 Task: Look for space in Padampur, India from 7th July, 2023 to 14th July, 2023 for 1 adult in price range Rs.6000 to Rs.14000. Place can be shared room with 1  bedroom having 1 bed and 1 bathroom. Property type can be house, flat, guest house, hotel. Amenities needed are: wifi, washing machine. Booking option can be shelf check-in. Required host language is English.
Action: Mouse moved to (425, 79)
Screenshot: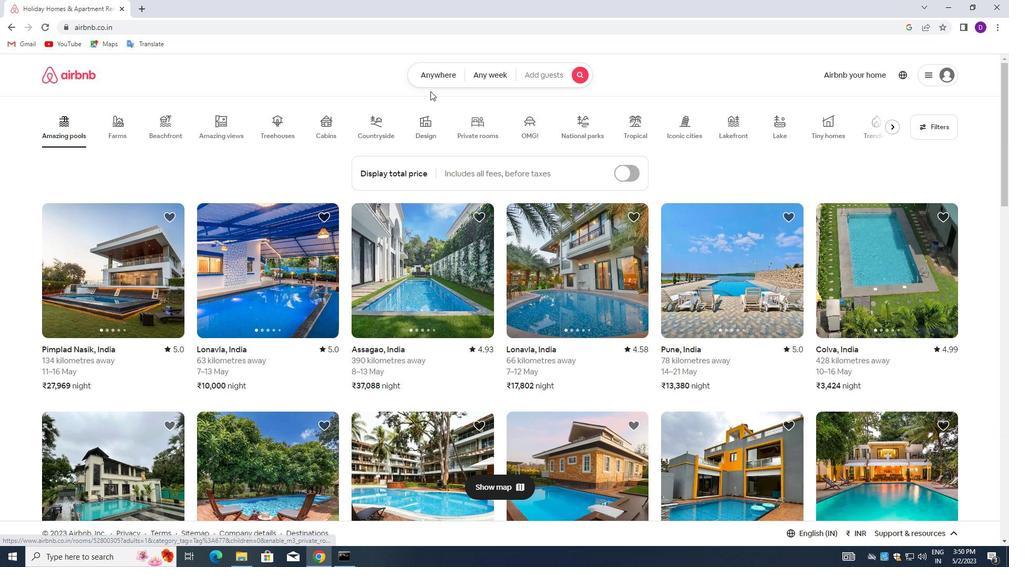 
Action: Mouse pressed left at (425, 79)
Screenshot: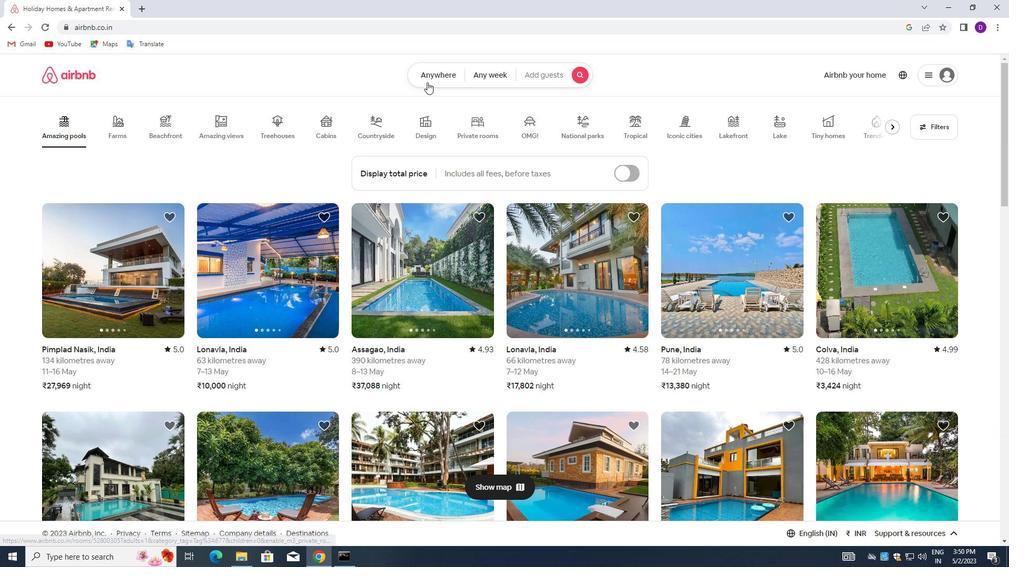 
Action: Mouse moved to (324, 118)
Screenshot: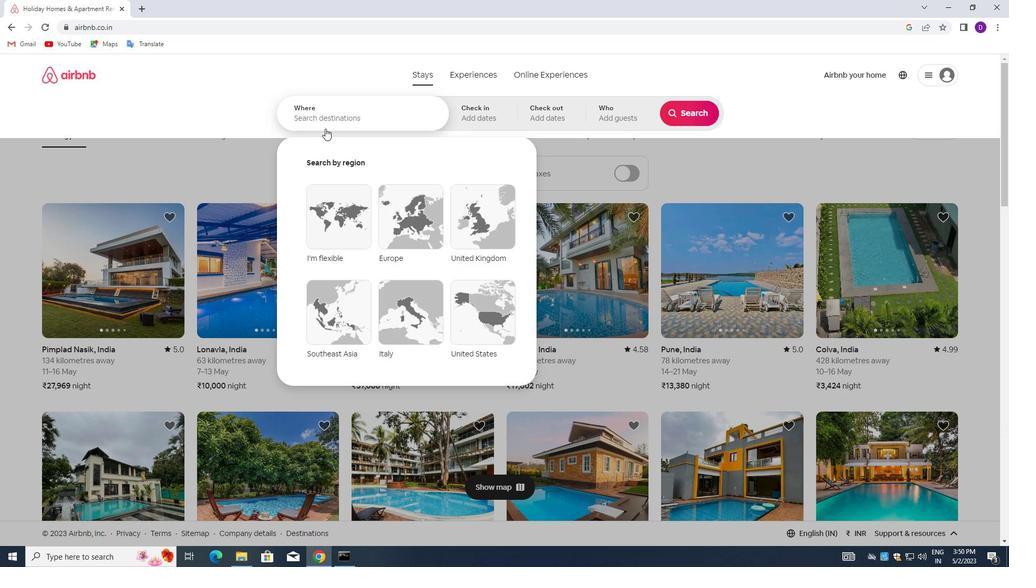
Action: Mouse pressed left at (324, 118)
Screenshot: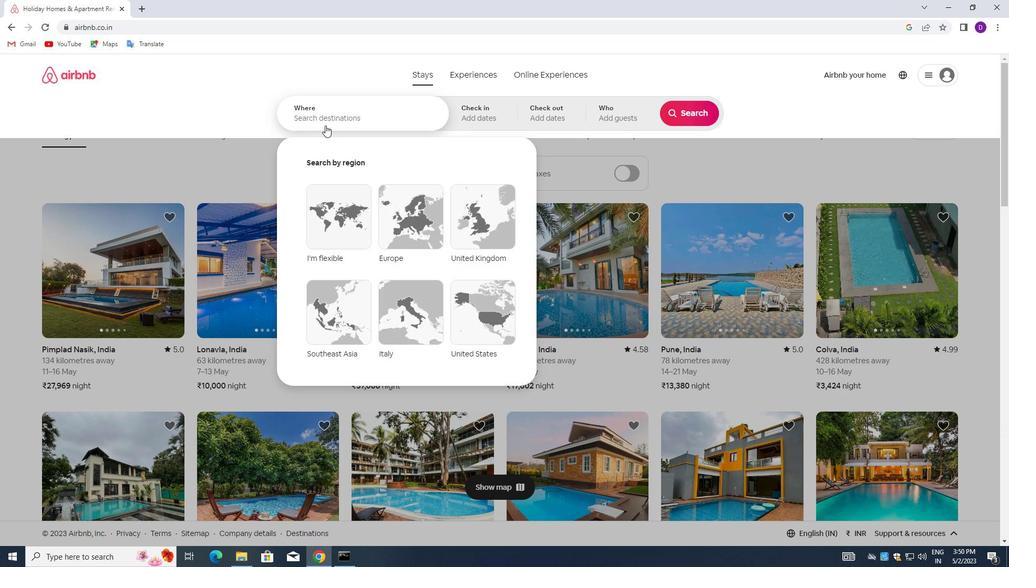 
Action: Mouse moved to (195, 115)
Screenshot: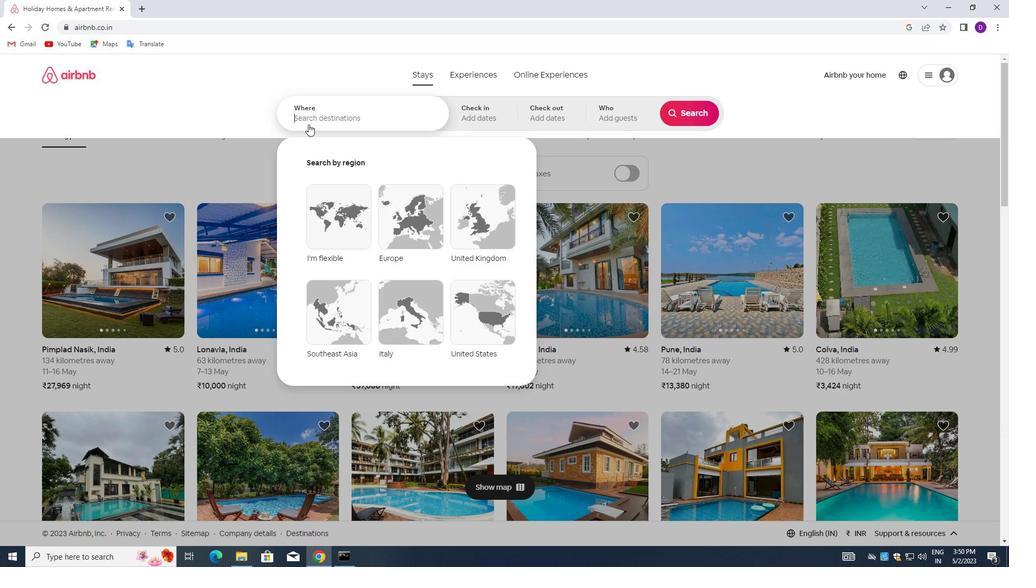 
Action: Key pressed <Key.shift>PADAMPUR,<Key.space><Key.shift>INDIA<Key.enter>
Screenshot: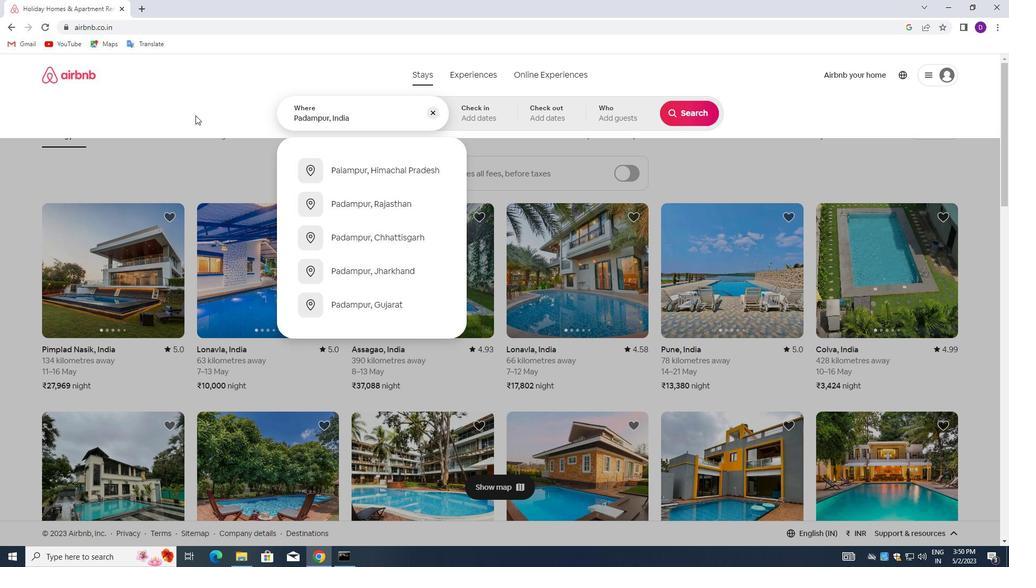 
Action: Mouse moved to (683, 201)
Screenshot: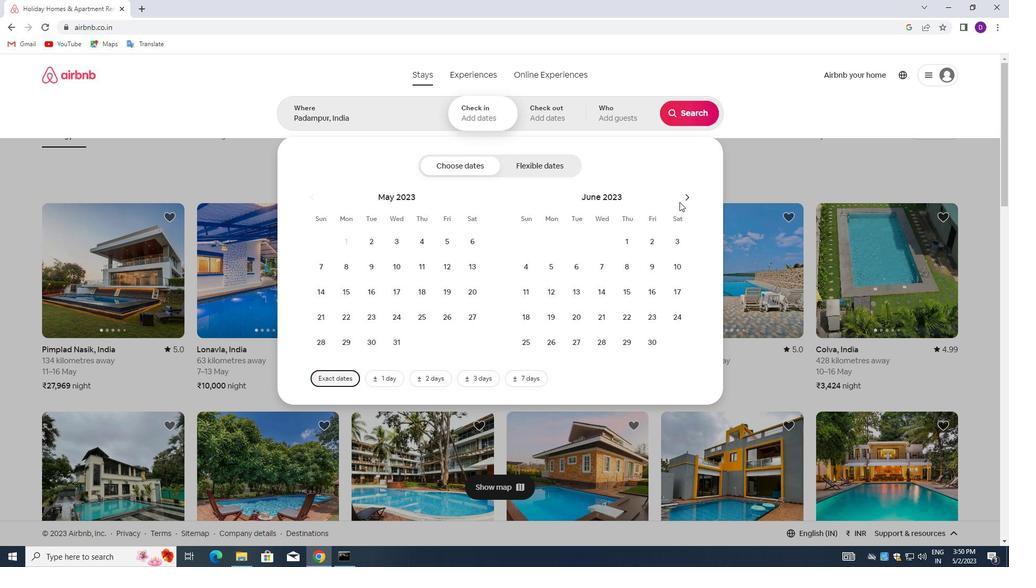 
Action: Mouse pressed left at (683, 201)
Screenshot: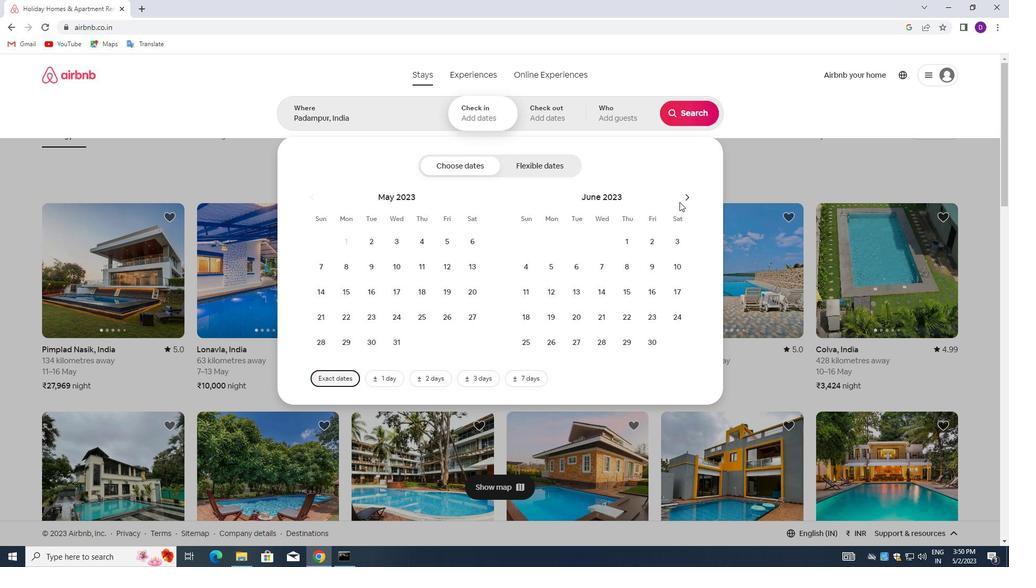 
Action: Mouse moved to (652, 271)
Screenshot: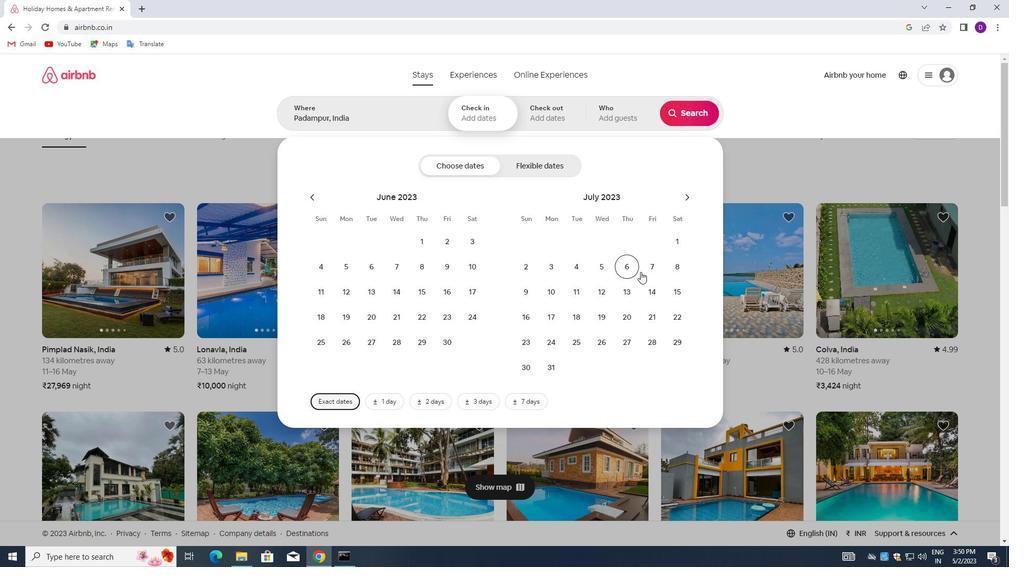
Action: Mouse pressed left at (652, 271)
Screenshot: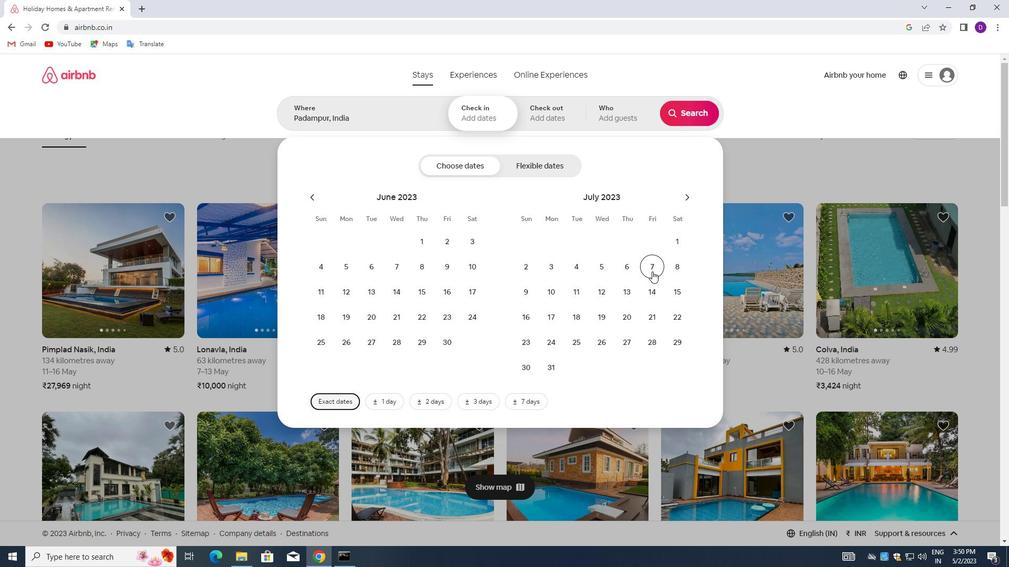 
Action: Mouse moved to (652, 287)
Screenshot: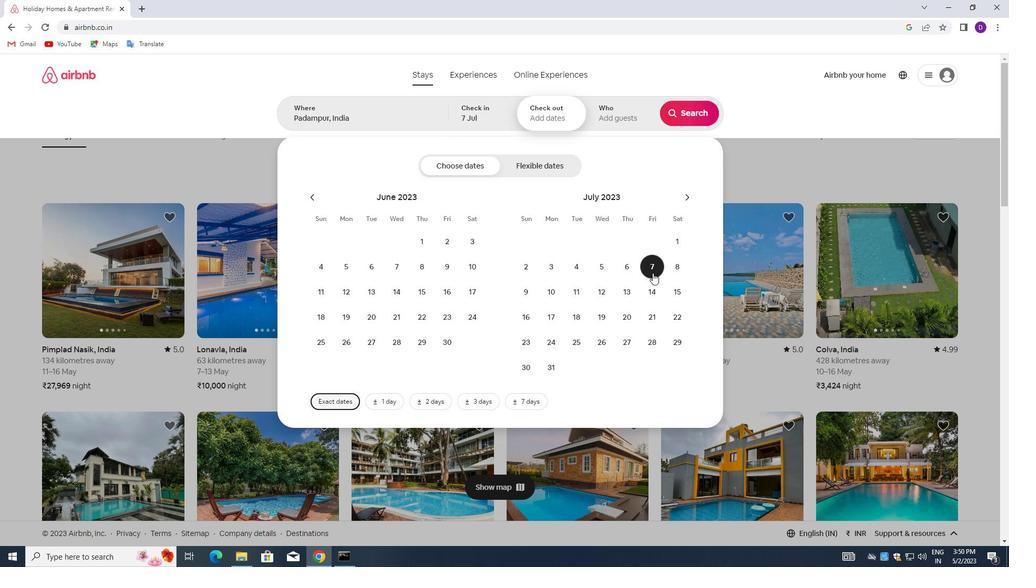 
Action: Mouse pressed left at (652, 287)
Screenshot: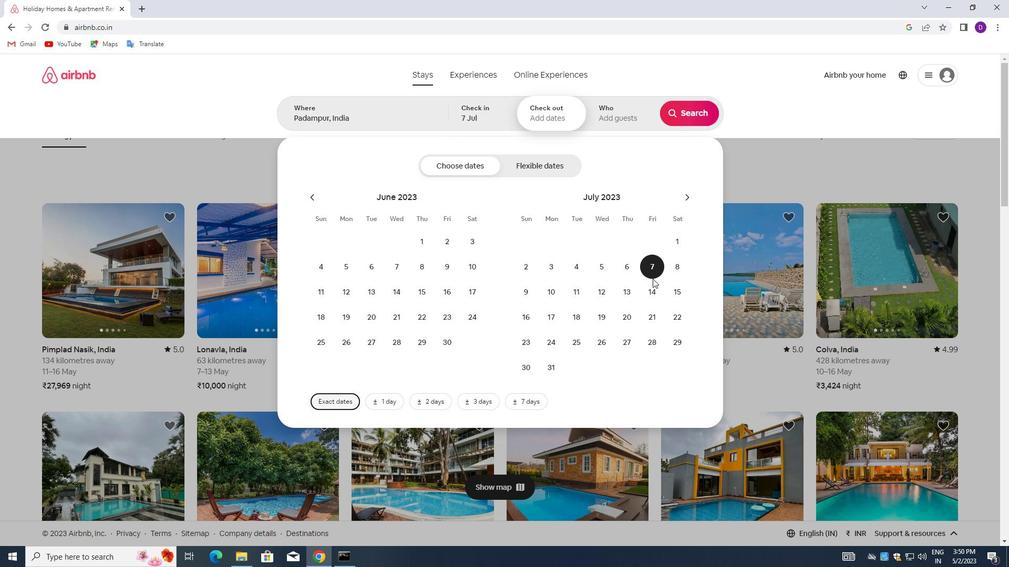 
Action: Mouse moved to (616, 117)
Screenshot: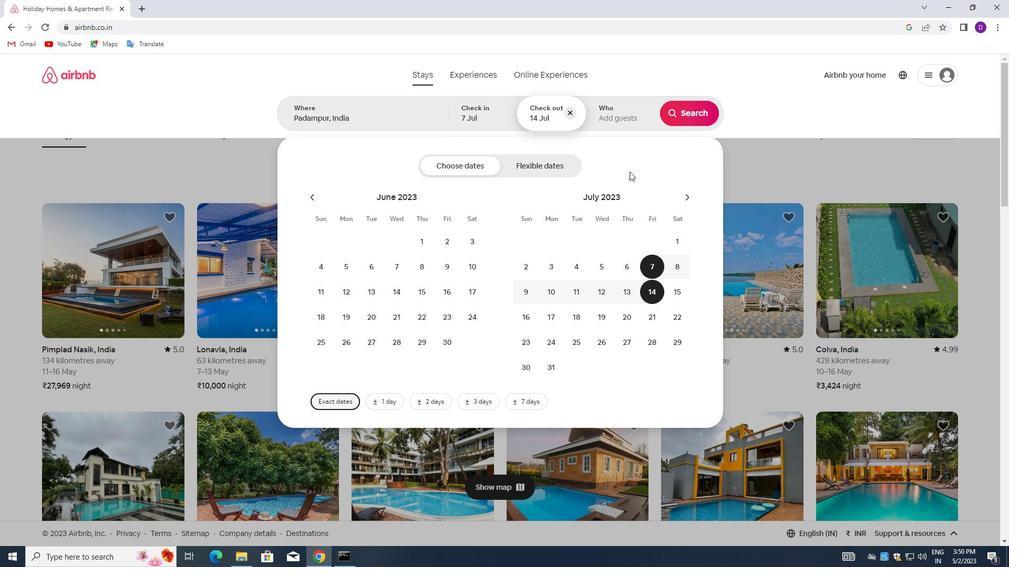 
Action: Mouse pressed left at (616, 117)
Screenshot: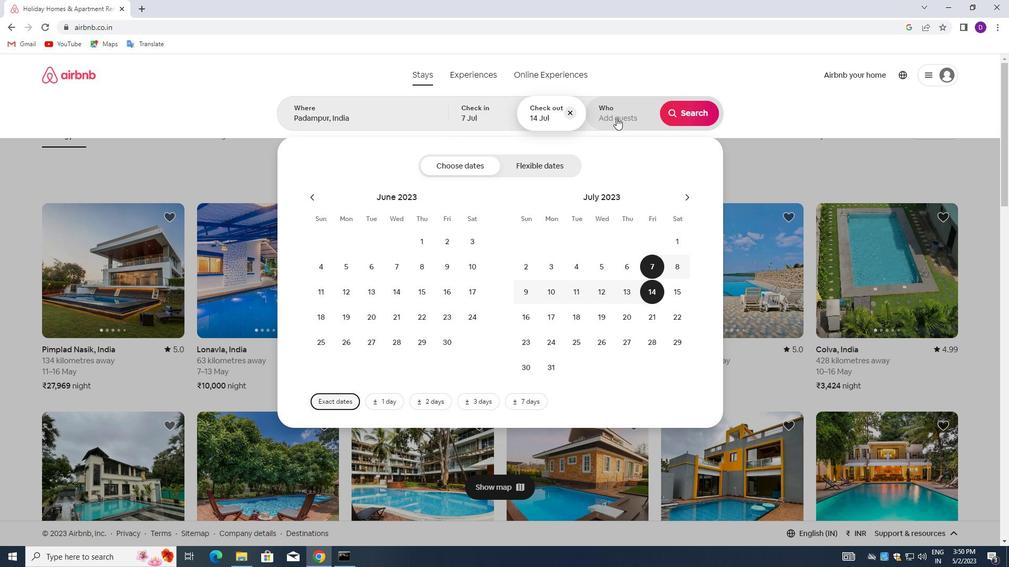 
Action: Mouse moved to (685, 167)
Screenshot: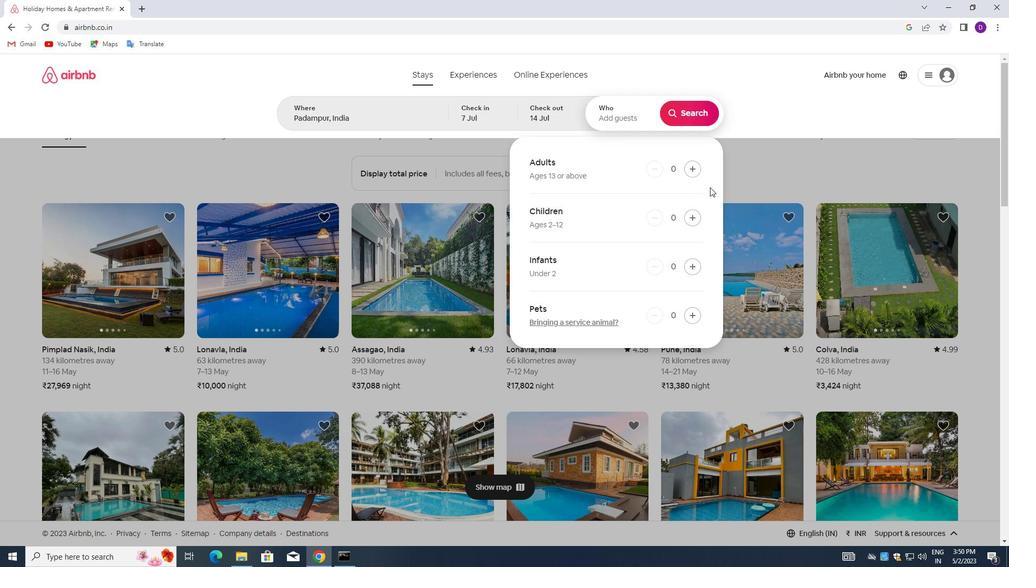 
Action: Mouse pressed left at (685, 167)
Screenshot: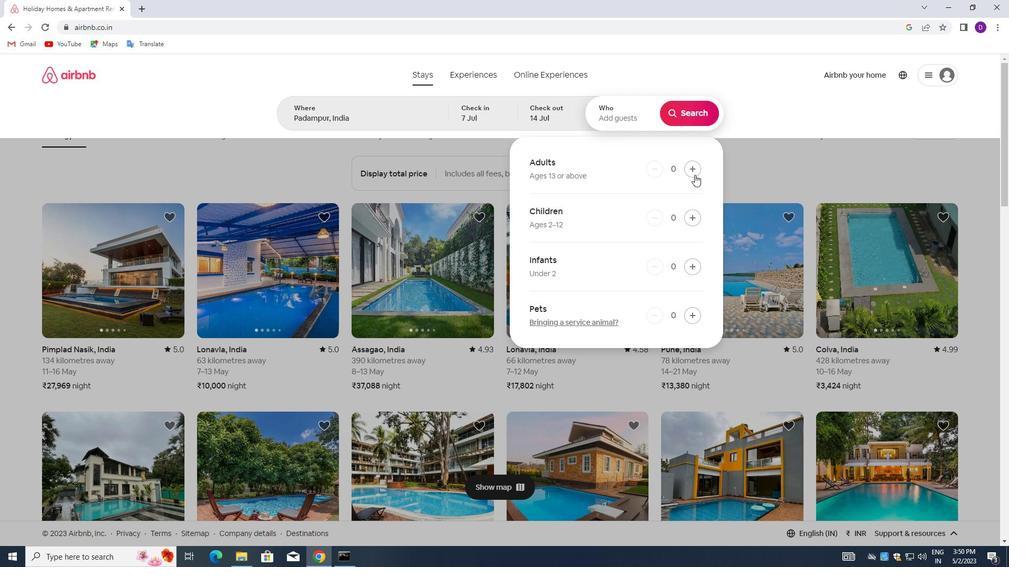 
Action: Mouse moved to (698, 124)
Screenshot: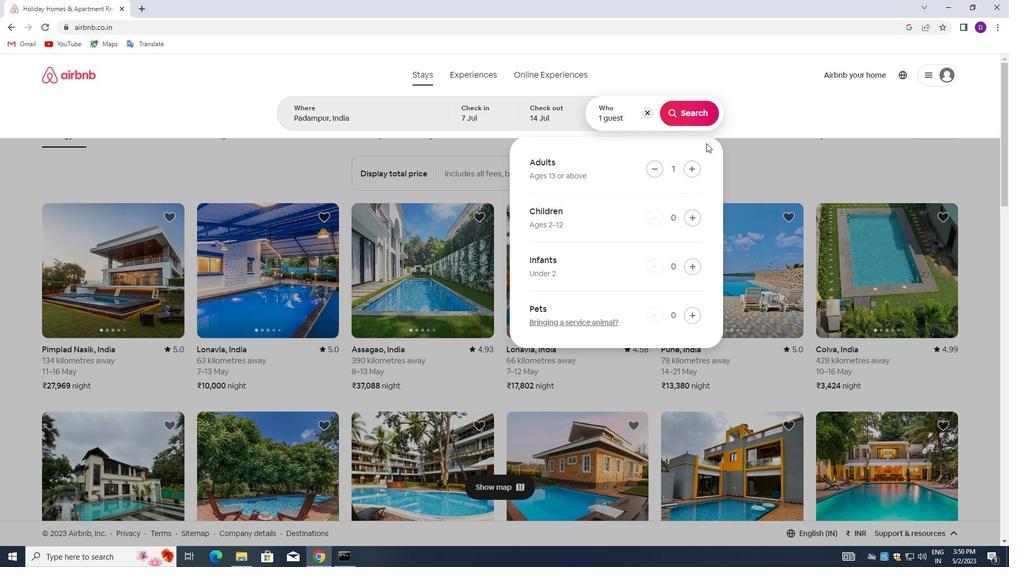 
Action: Mouse pressed left at (698, 124)
Screenshot: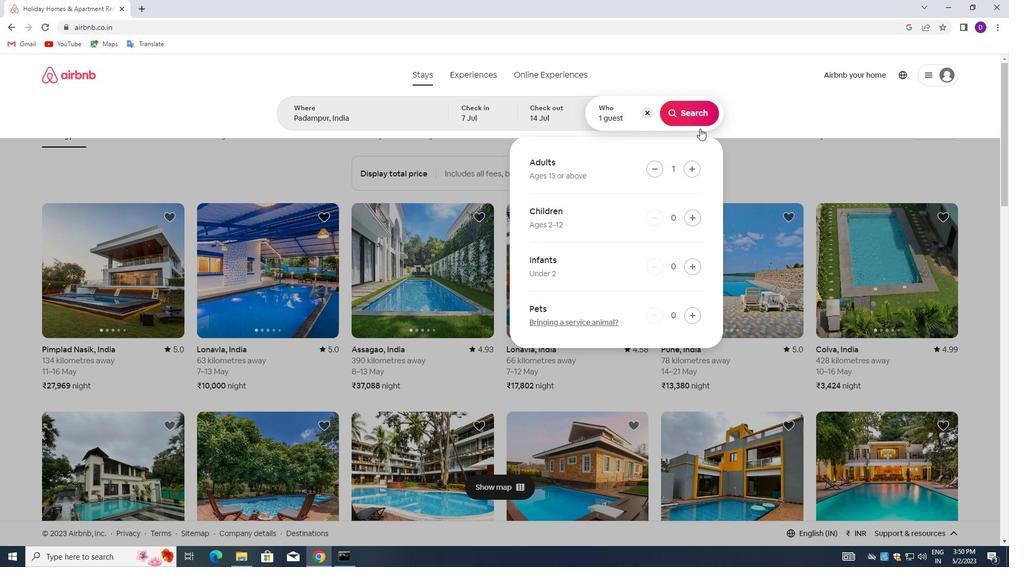 
Action: Mouse moved to (954, 116)
Screenshot: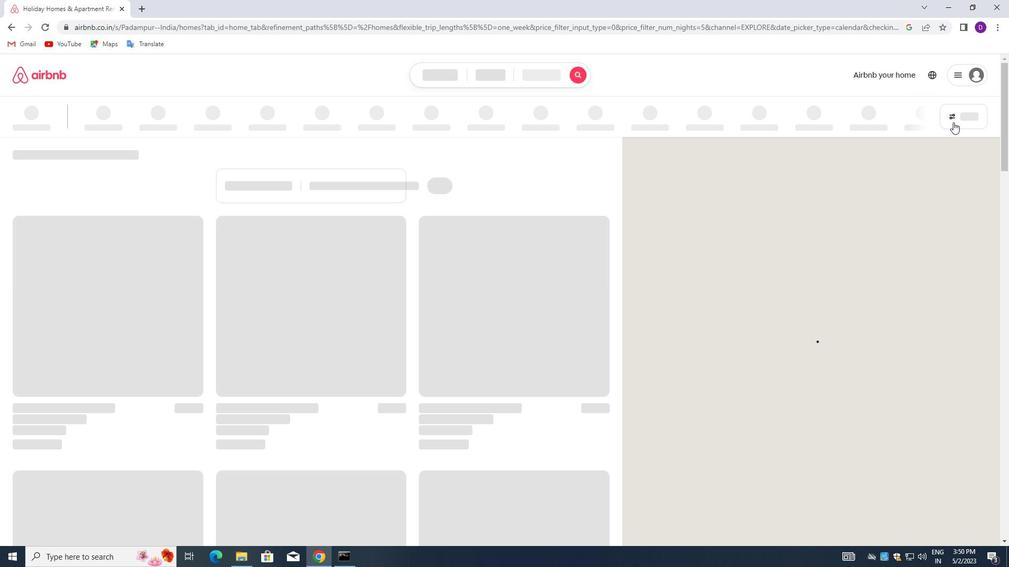 
Action: Mouse pressed left at (954, 116)
Screenshot: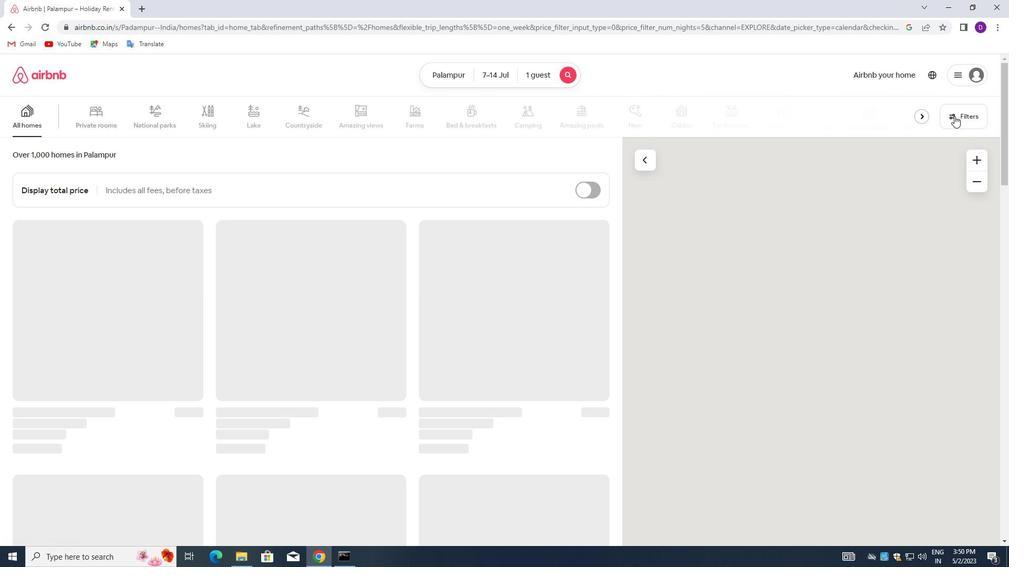 
Action: Mouse moved to (377, 250)
Screenshot: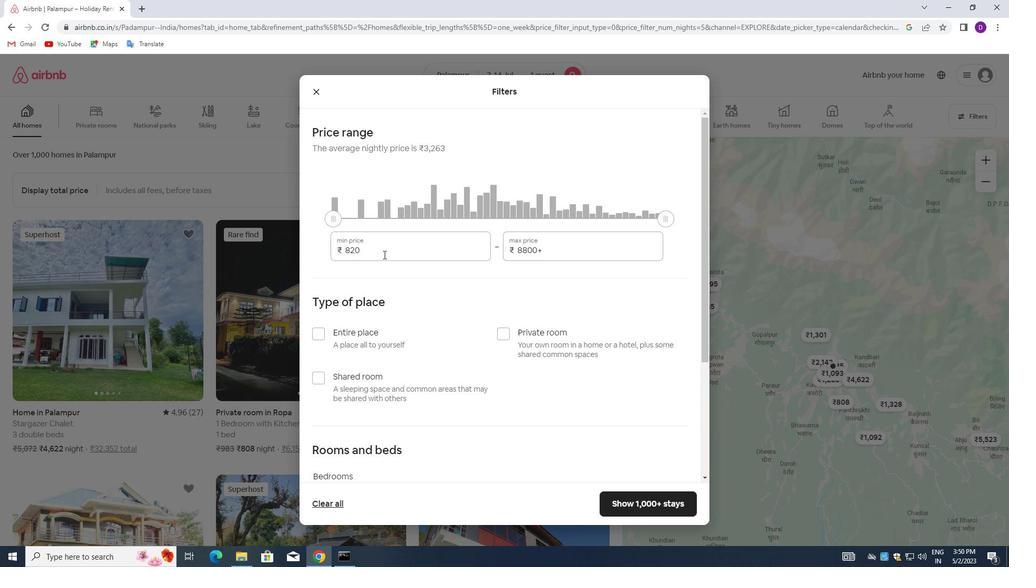 
Action: Mouse pressed left at (377, 250)
Screenshot: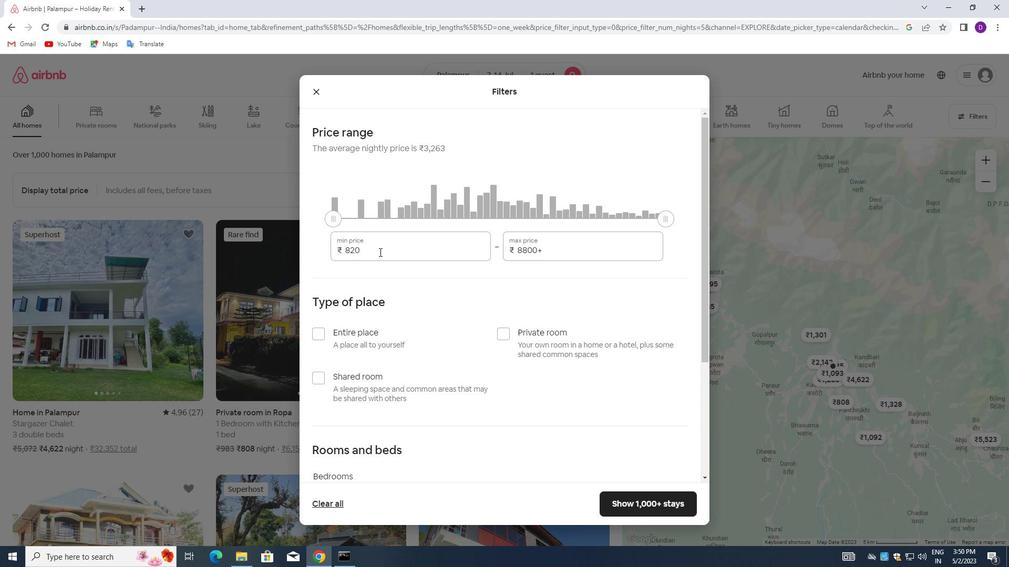 
Action: Mouse pressed left at (377, 250)
Screenshot: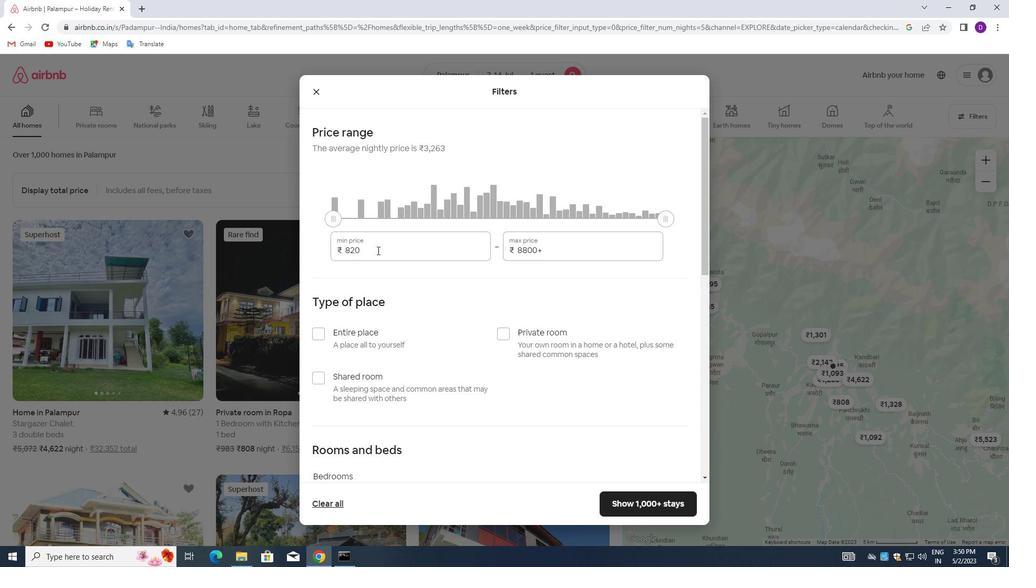 
Action: Key pressed 6000<Key.tab>14000
Screenshot: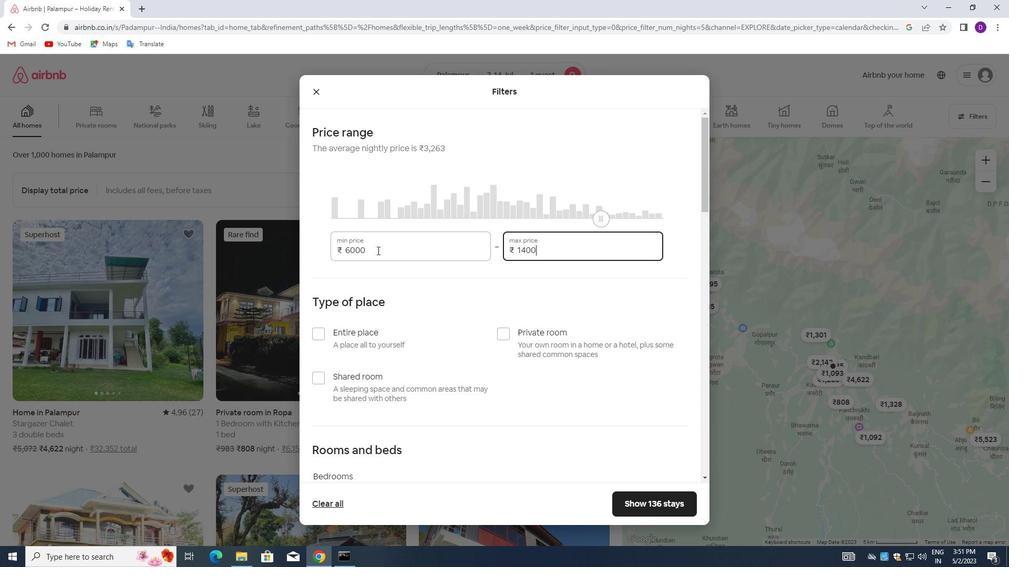 
Action: Mouse moved to (508, 321)
Screenshot: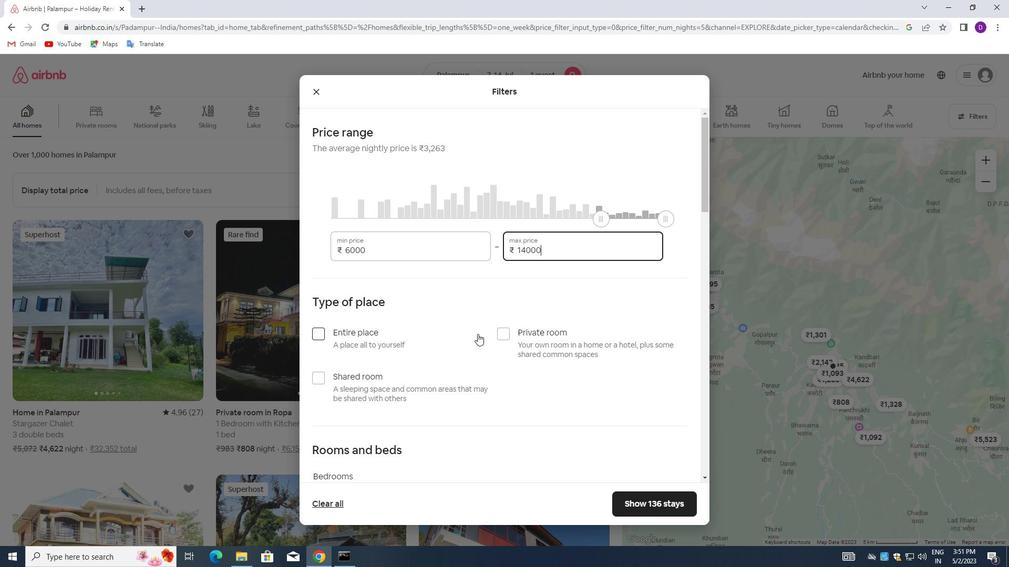 
Action: Mouse scrolled (508, 321) with delta (0, 0)
Screenshot: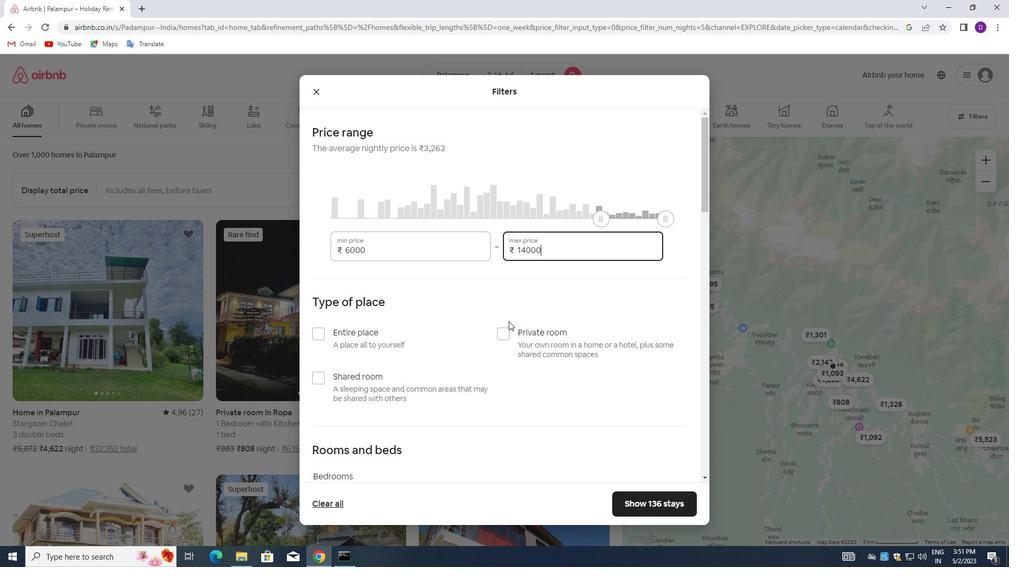 
Action: Mouse scrolled (508, 321) with delta (0, 0)
Screenshot: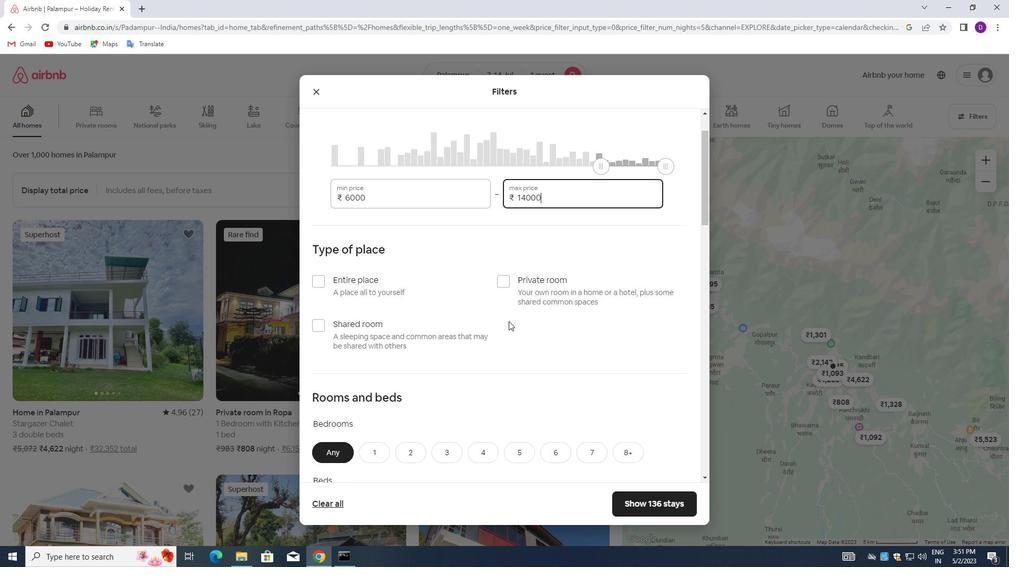 
Action: Mouse moved to (322, 273)
Screenshot: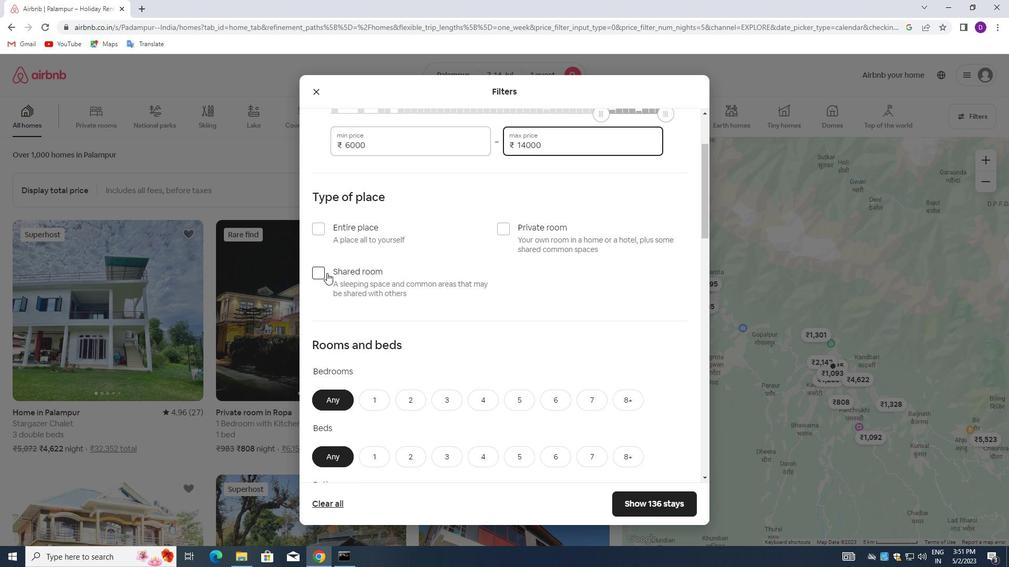 
Action: Mouse pressed left at (322, 273)
Screenshot: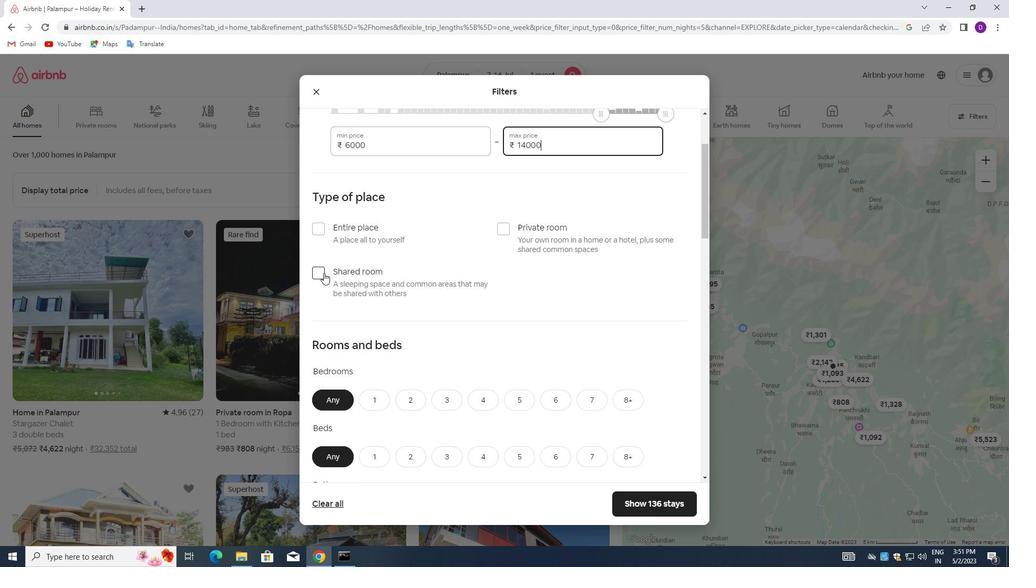 
Action: Mouse moved to (437, 283)
Screenshot: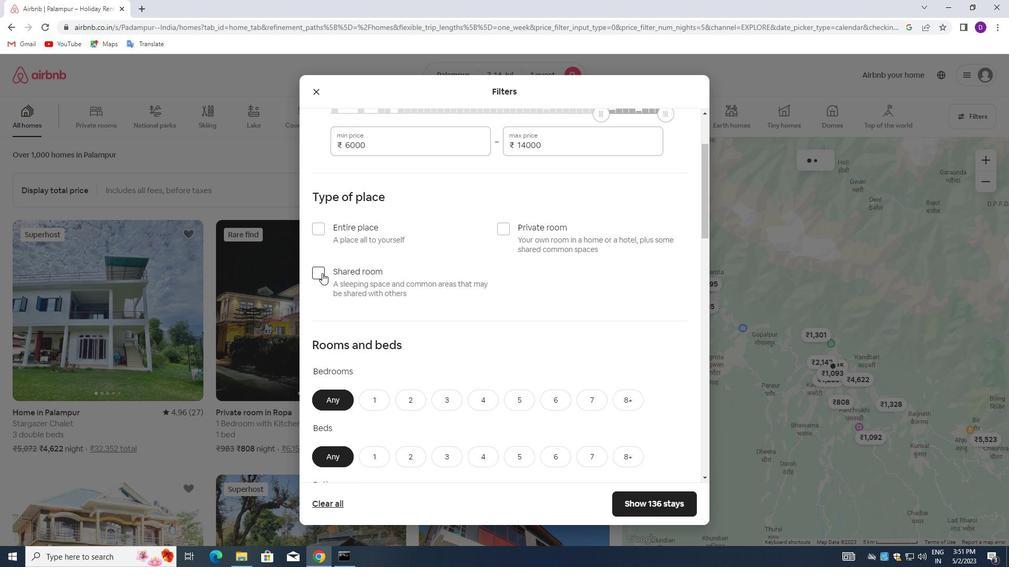 
Action: Mouse scrolled (437, 283) with delta (0, 0)
Screenshot: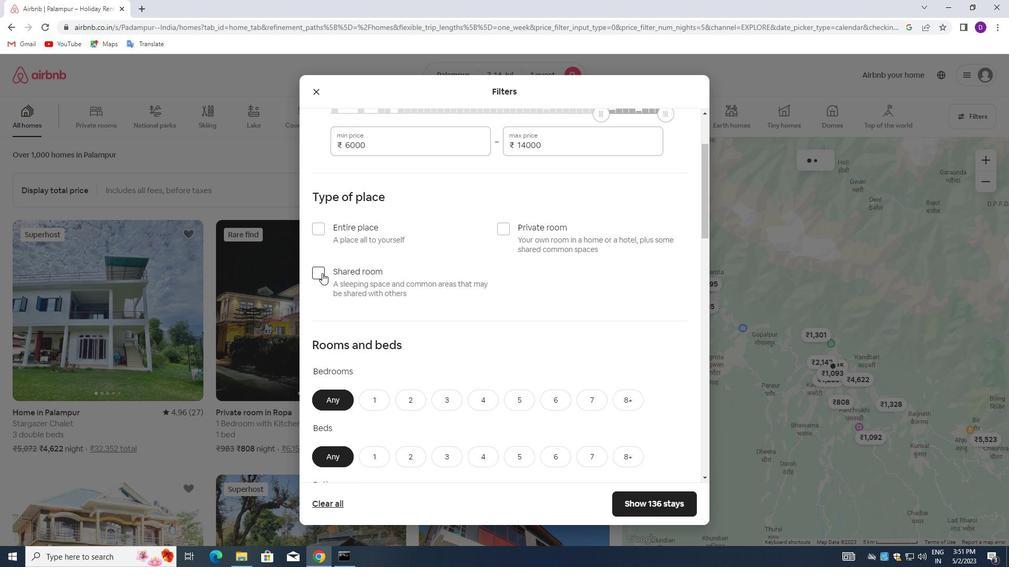 
Action: Mouse moved to (438, 284)
Screenshot: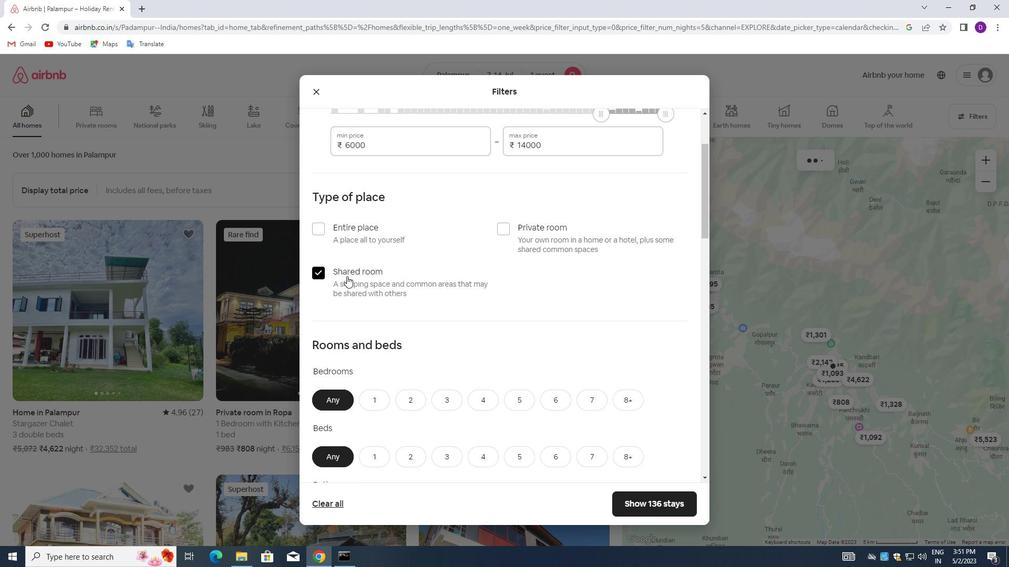 
Action: Mouse scrolled (438, 284) with delta (0, 0)
Screenshot: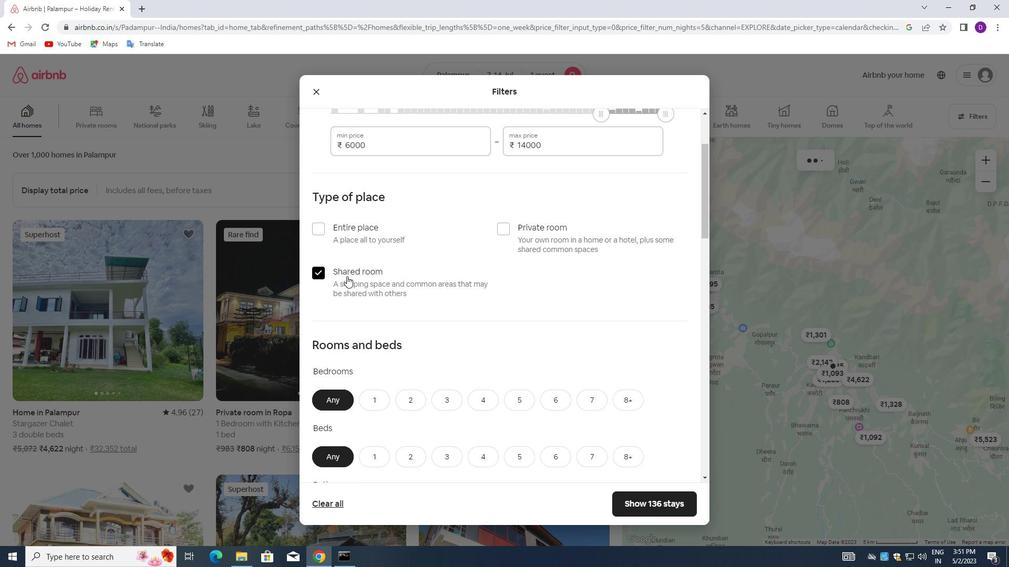 
Action: Mouse moved to (439, 286)
Screenshot: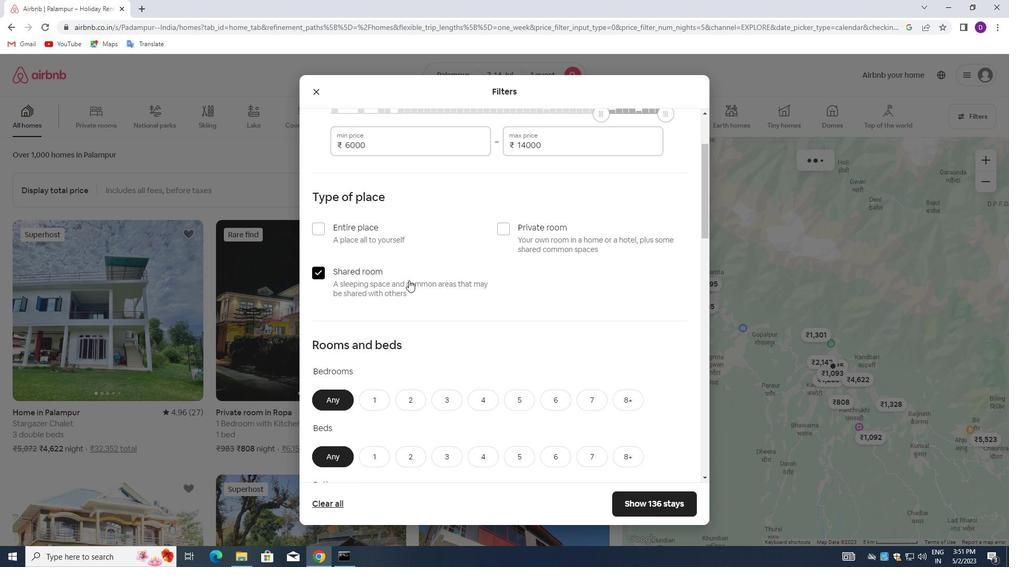 
Action: Mouse scrolled (439, 285) with delta (0, 0)
Screenshot: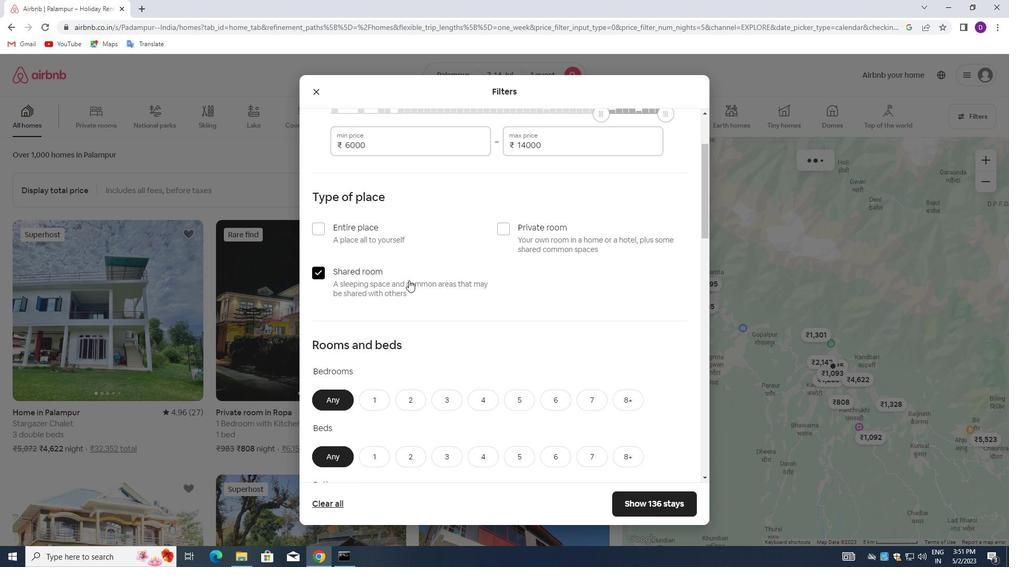 
Action: Mouse moved to (439, 286)
Screenshot: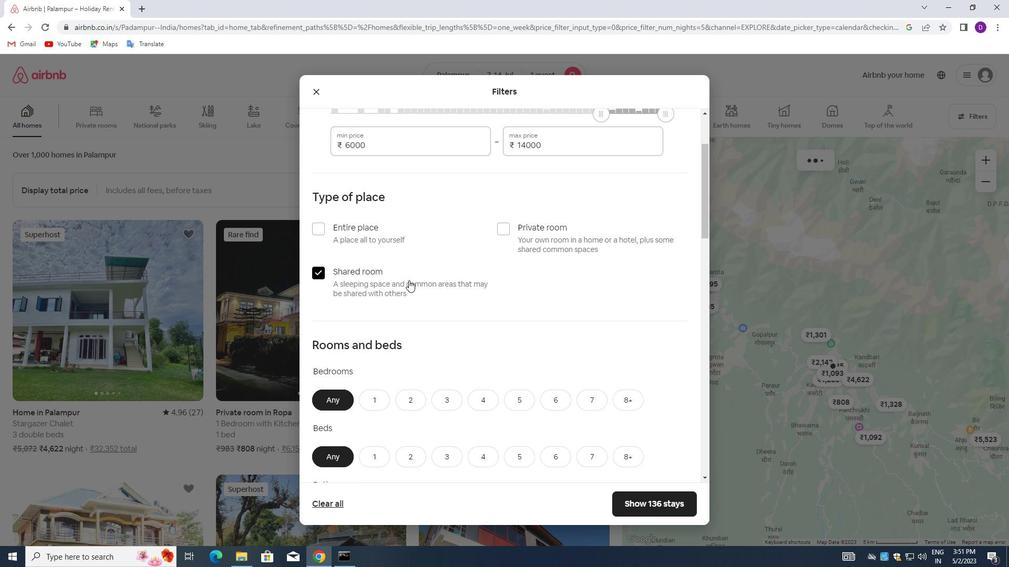 
Action: Mouse scrolled (439, 286) with delta (0, 0)
Screenshot: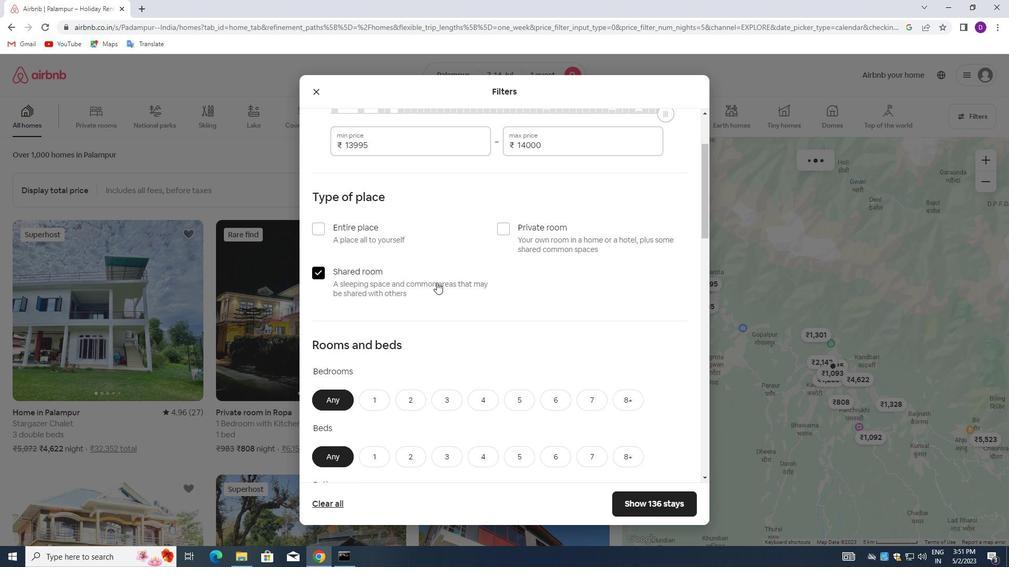
Action: Mouse moved to (373, 191)
Screenshot: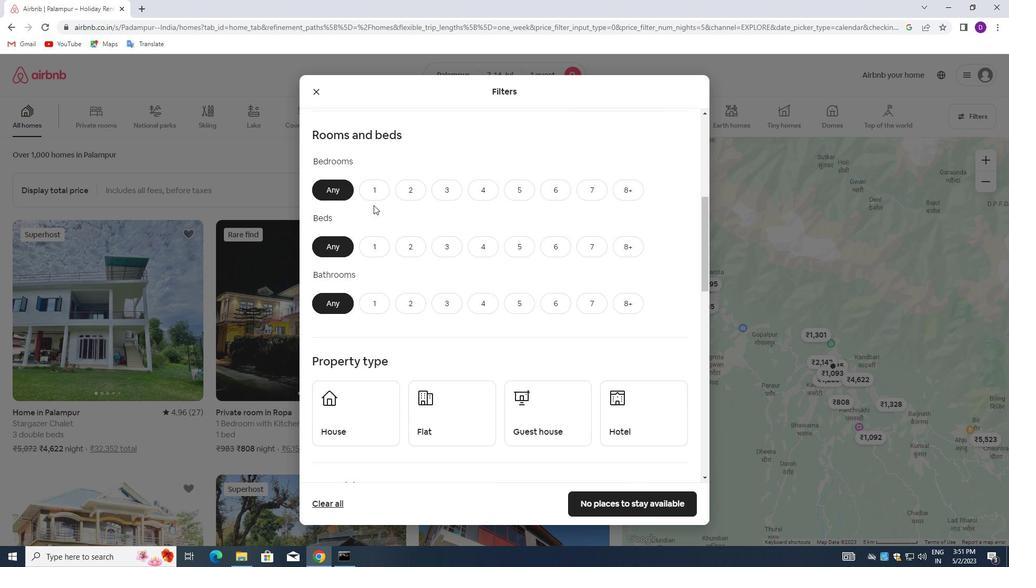 
Action: Mouse pressed left at (373, 191)
Screenshot: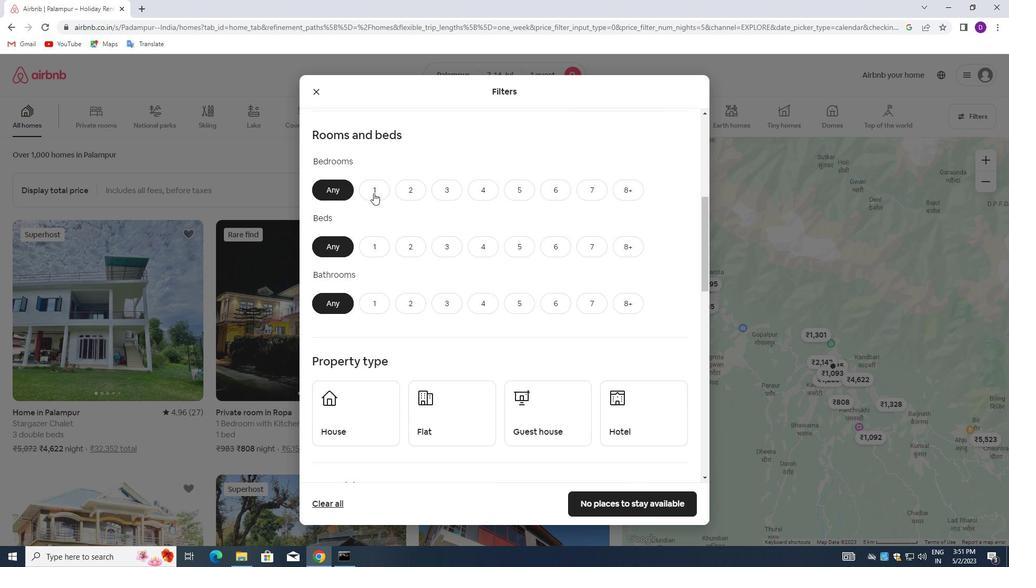 
Action: Mouse moved to (376, 240)
Screenshot: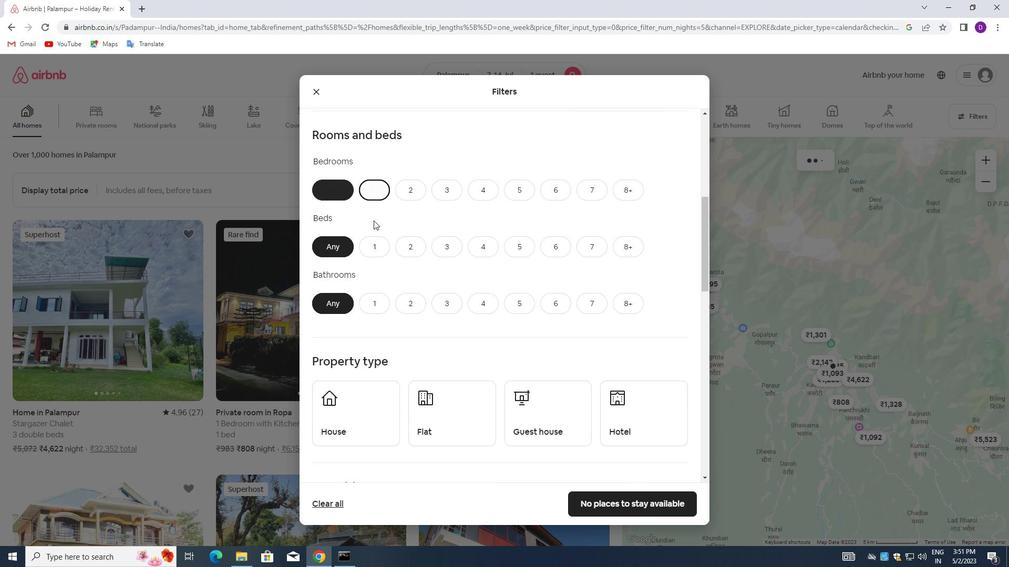 
Action: Mouse pressed left at (376, 240)
Screenshot: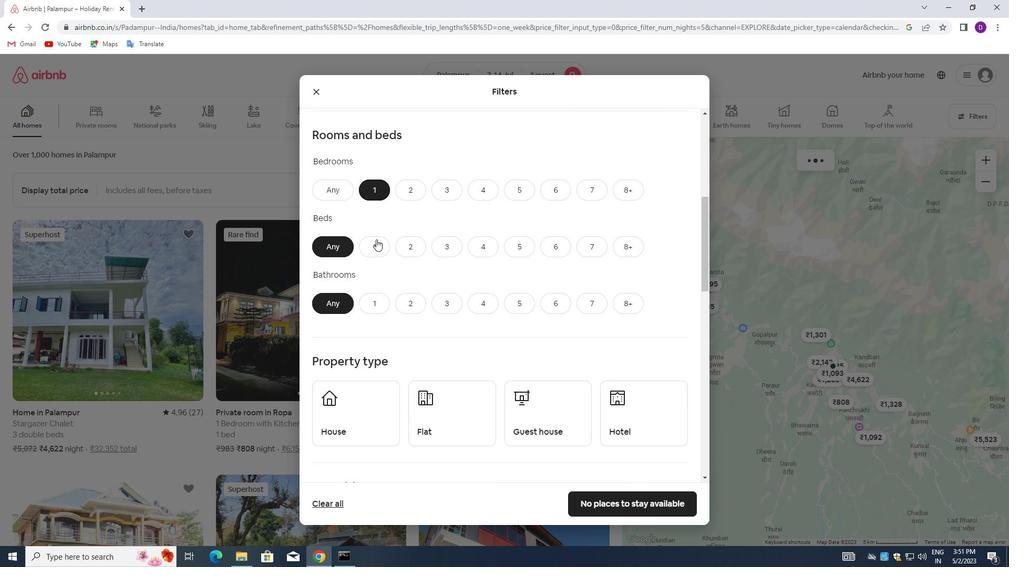 
Action: Mouse moved to (376, 301)
Screenshot: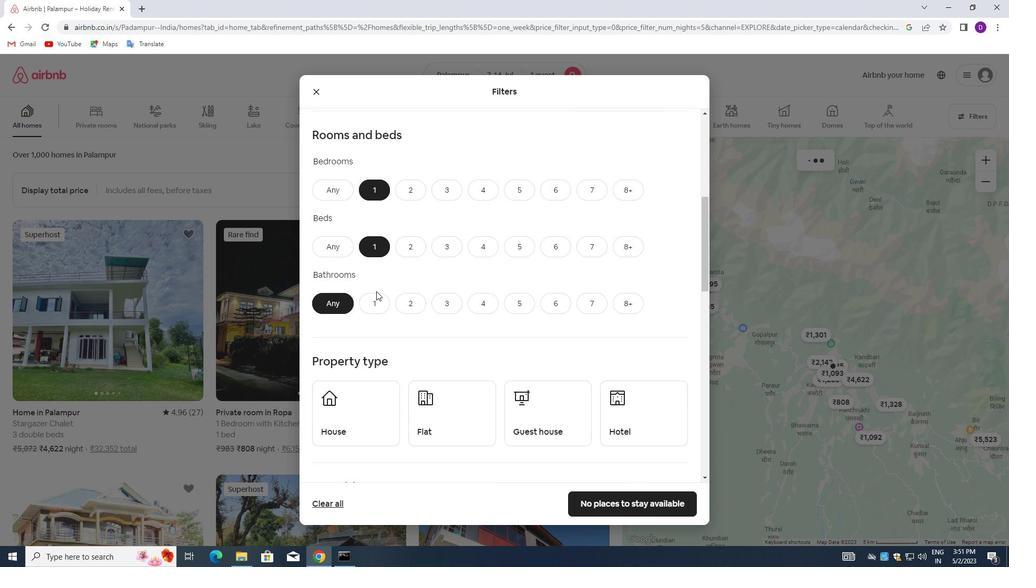 
Action: Mouse pressed left at (376, 301)
Screenshot: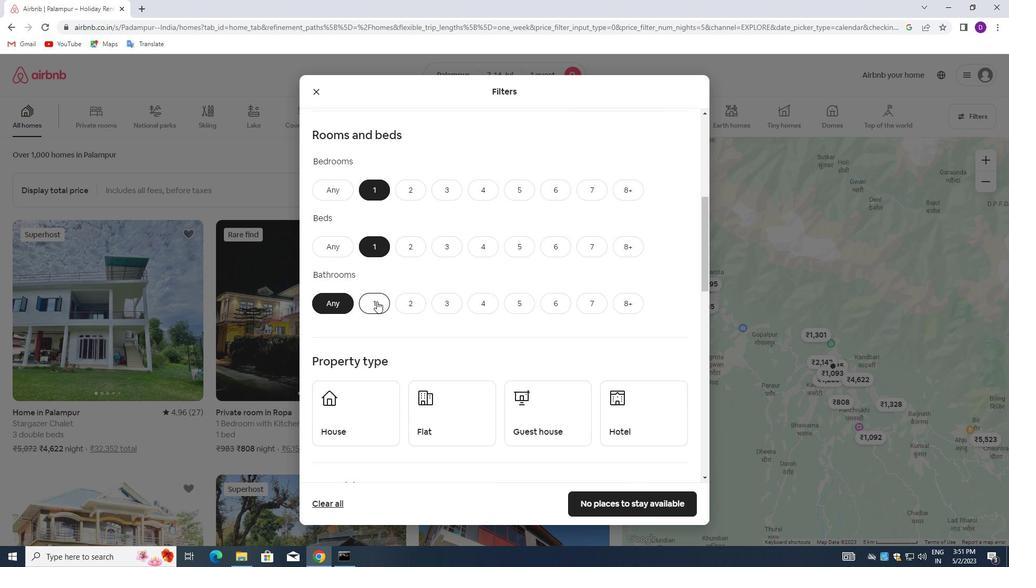 
Action: Mouse moved to (456, 269)
Screenshot: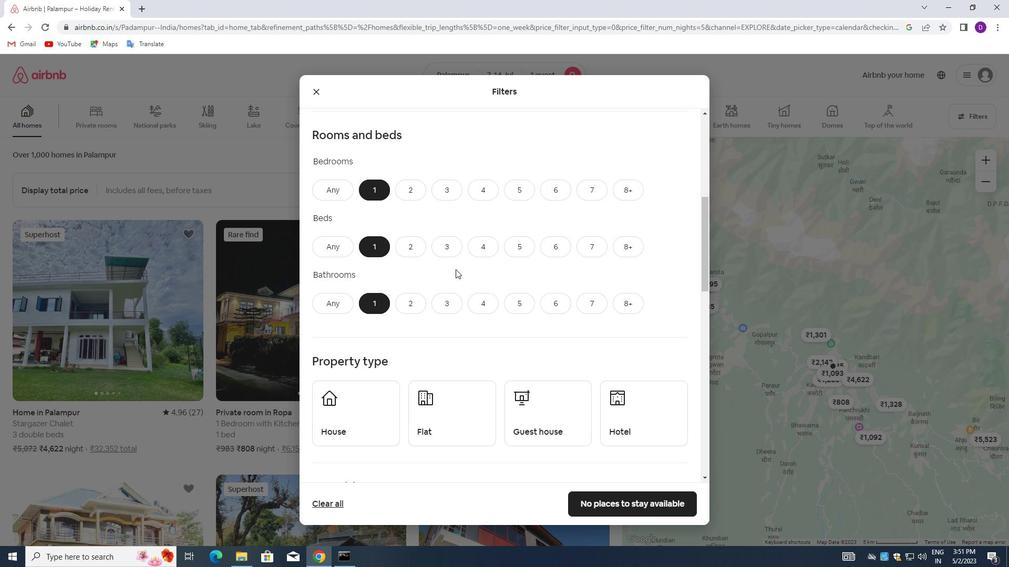 
Action: Mouse scrolled (456, 269) with delta (0, 0)
Screenshot: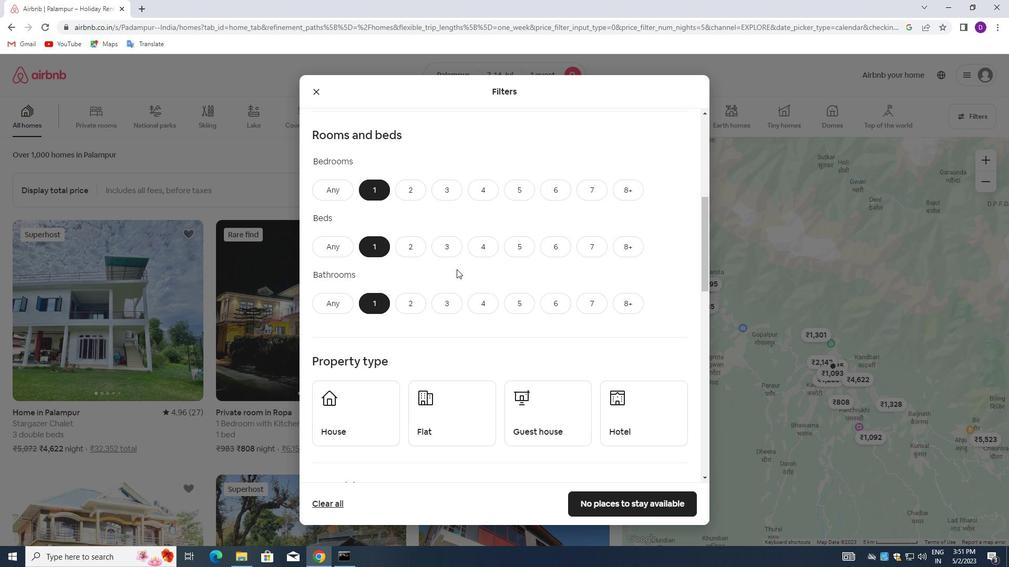 
Action: Mouse scrolled (456, 269) with delta (0, 0)
Screenshot: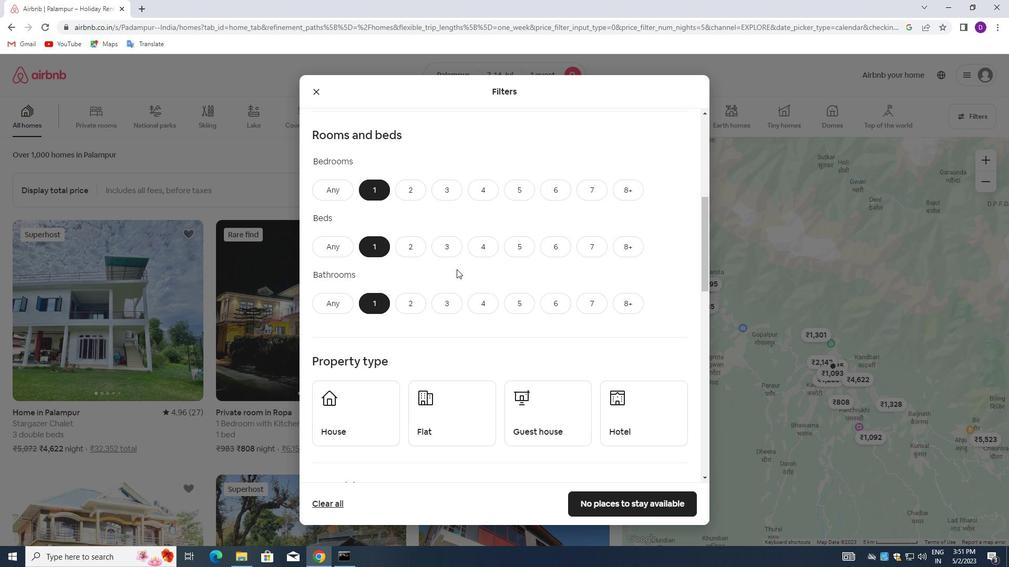 
Action: Mouse moved to (375, 287)
Screenshot: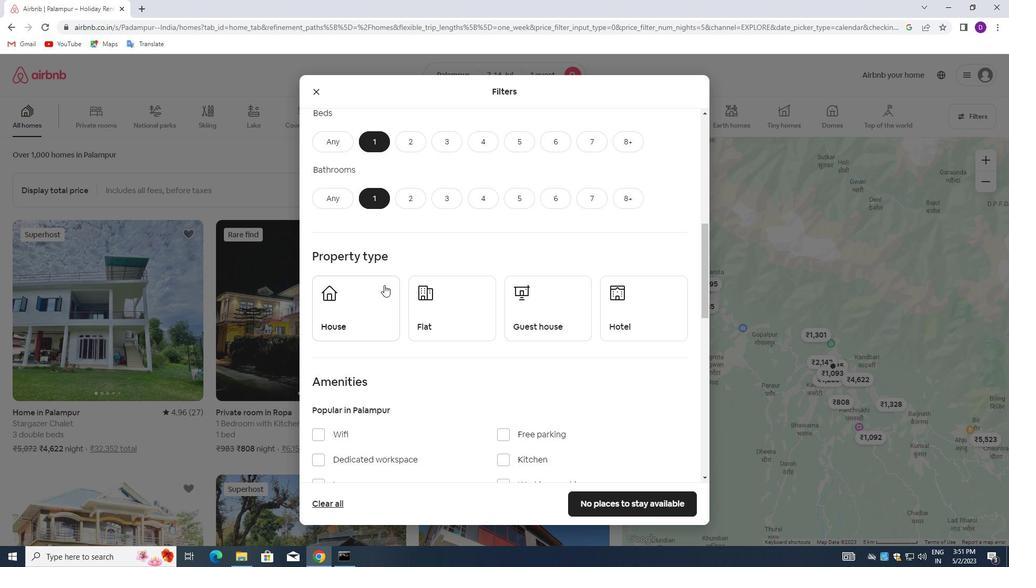 
Action: Mouse pressed left at (375, 287)
Screenshot: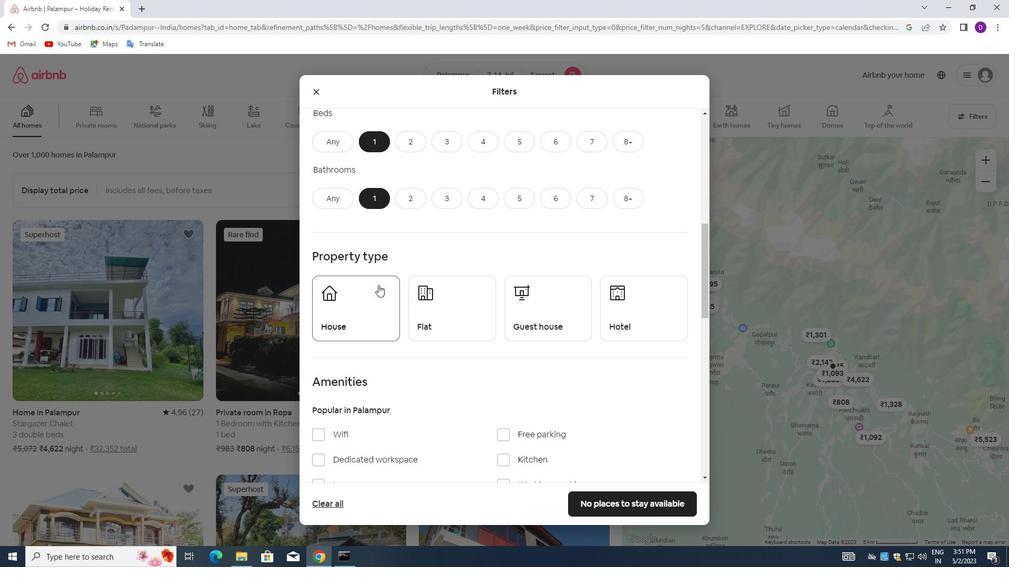 
Action: Mouse moved to (433, 301)
Screenshot: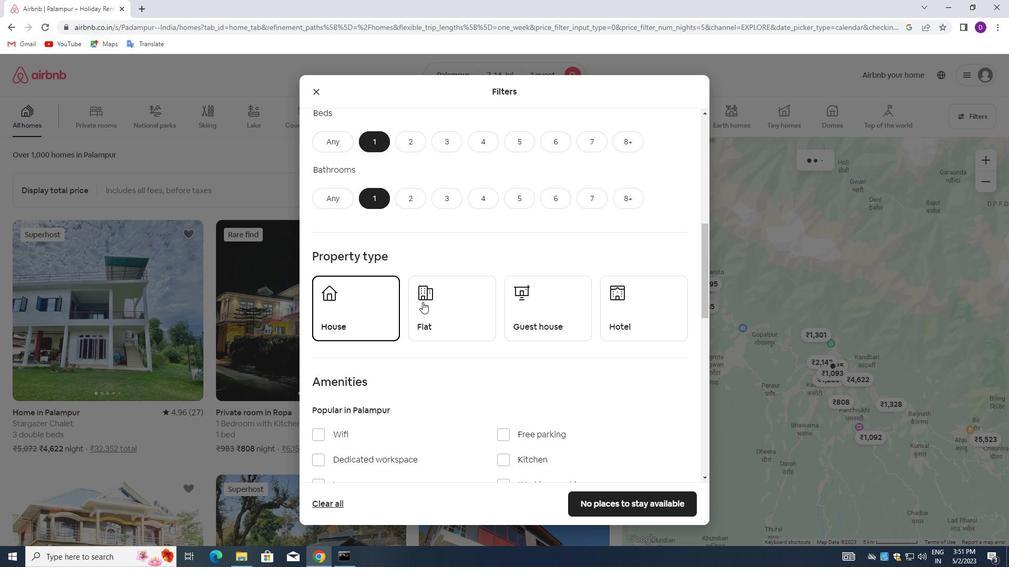 
Action: Mouse pressed left at (433, 301)
Screenshot: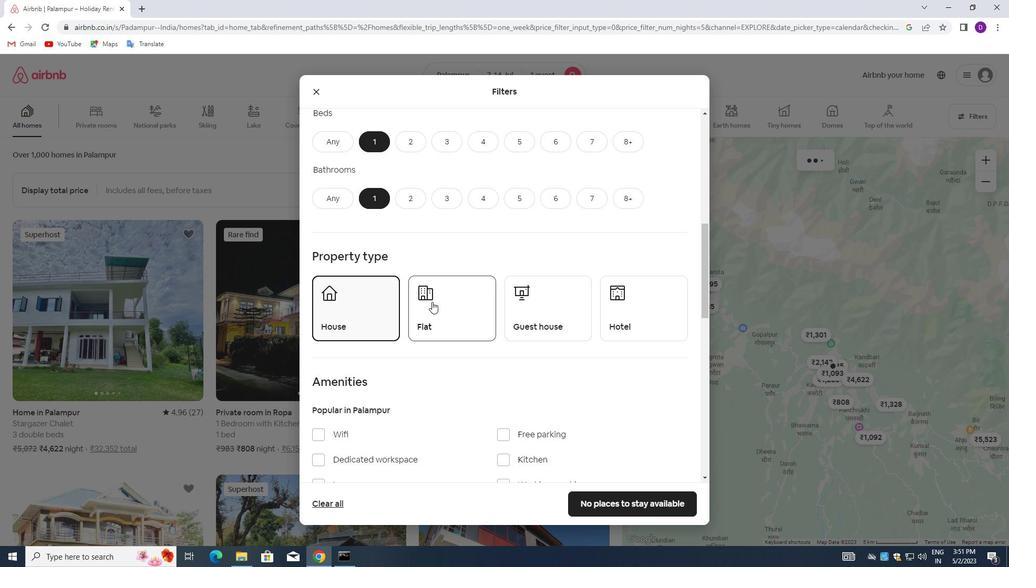 
Action: Mouse moved to (513, 304)
Screenshot: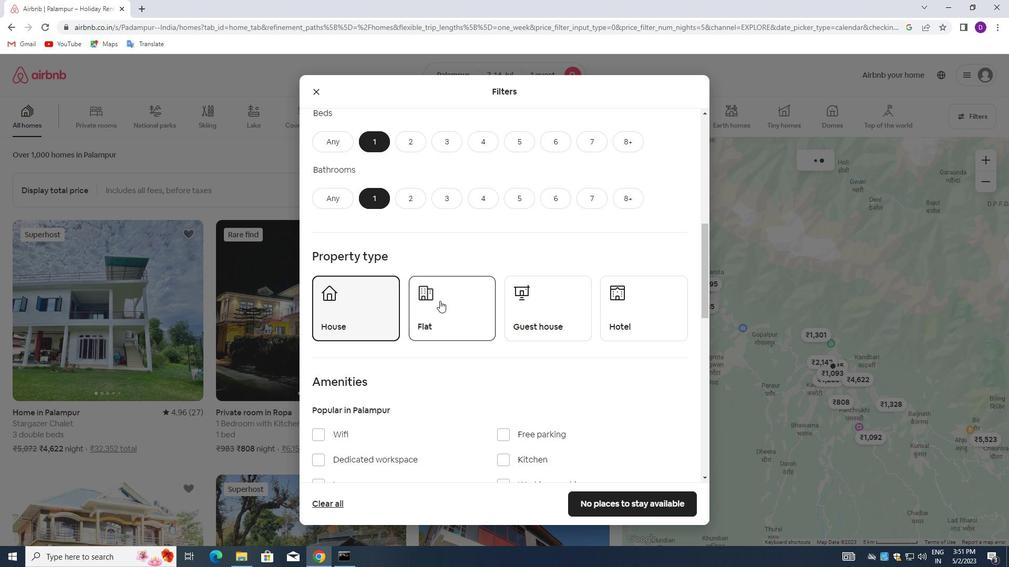 
Action: Mouse pressed left at (513, 304)
Screenshot: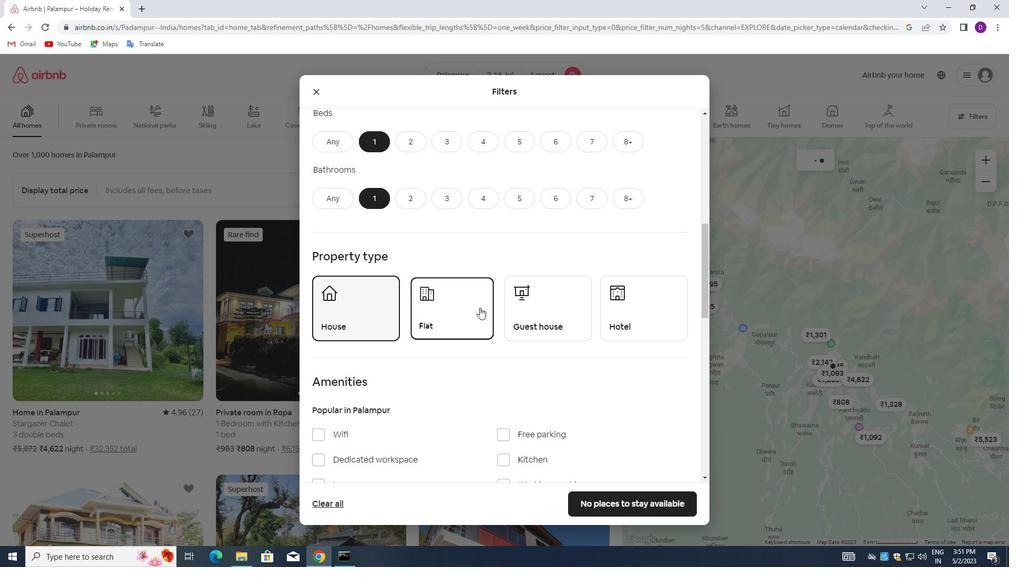 
Action: Mouse moved to (619, 303)
Screenshot: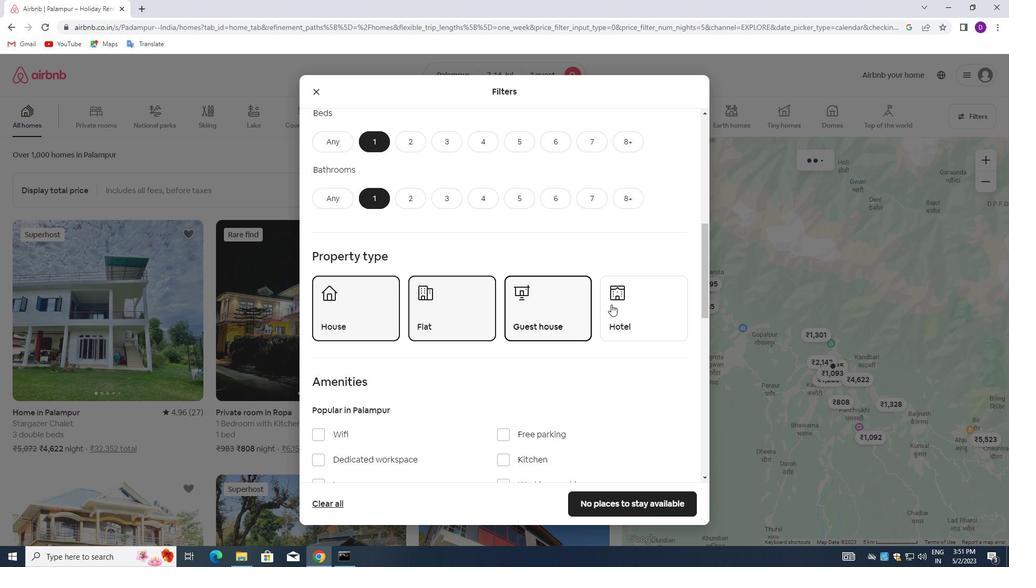 
Action: Mouse pressed left at (619, 303)
Screenshot: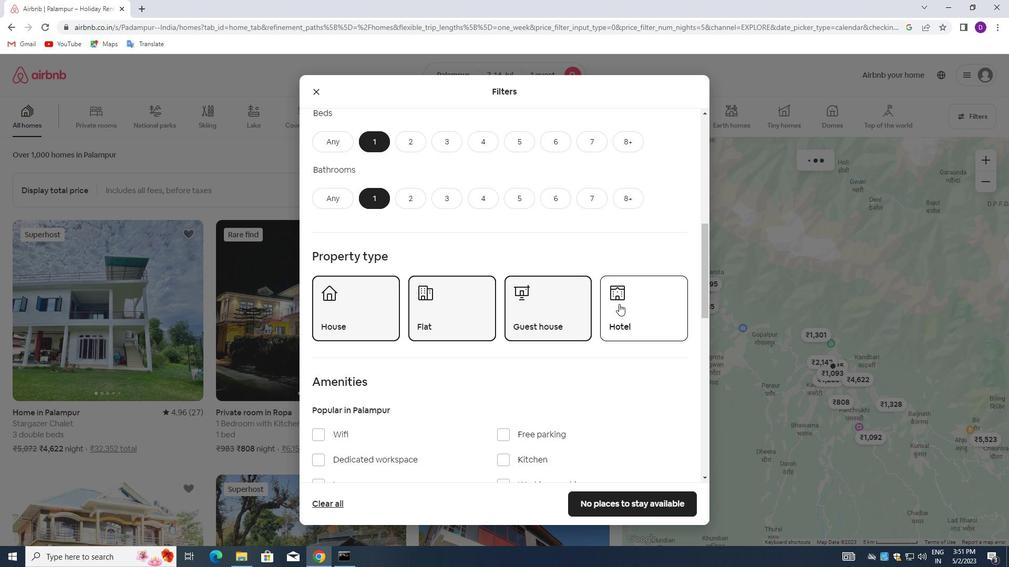 
Action: Mouse moved to (465, 291)
Screenshot: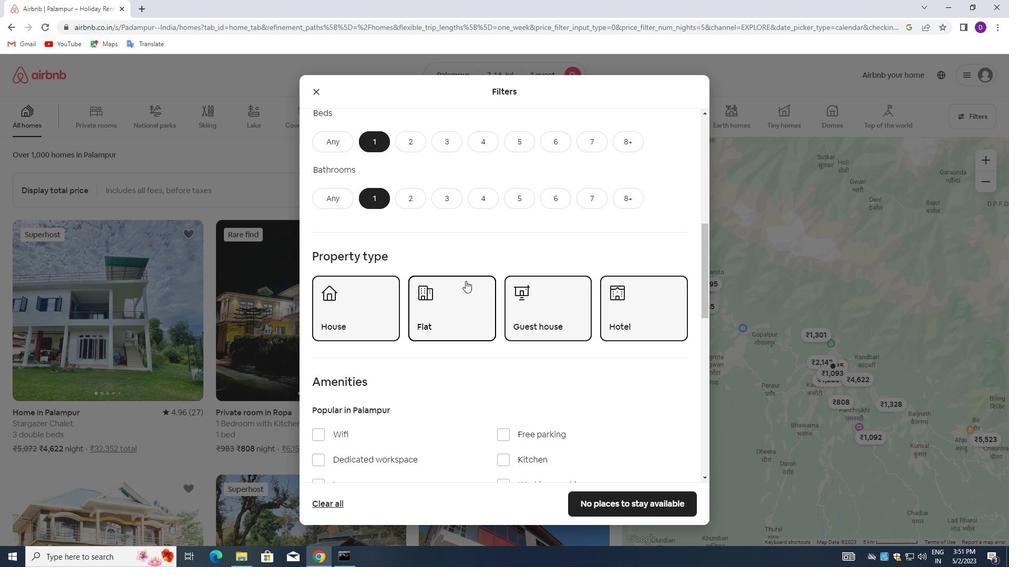 
Action: Mouse scrolled (465, 290) with delta (0, 0)
Screenshot: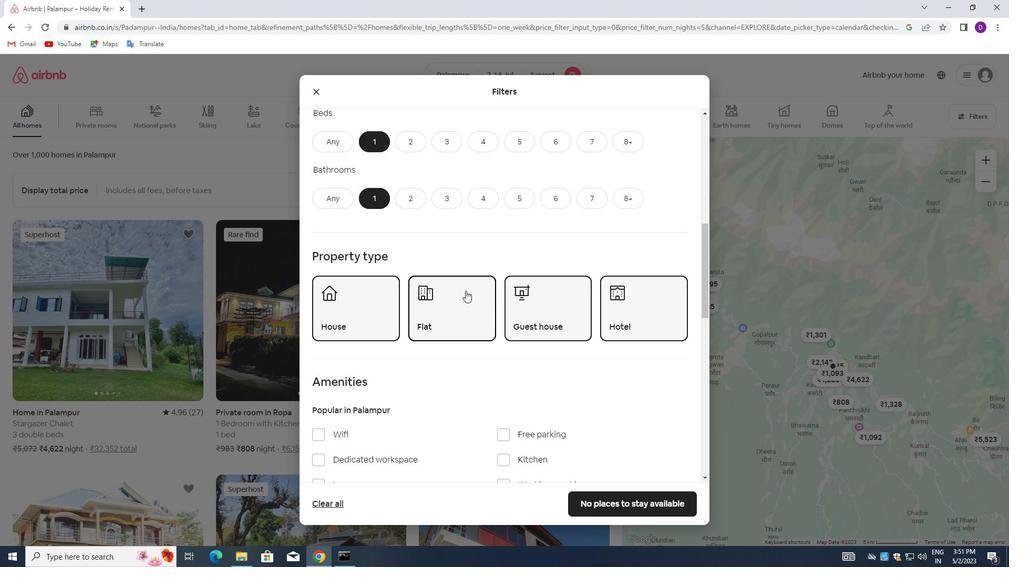 
Action: Mouse scrolled (465, 290) with delta (0, 0)
Screenshot: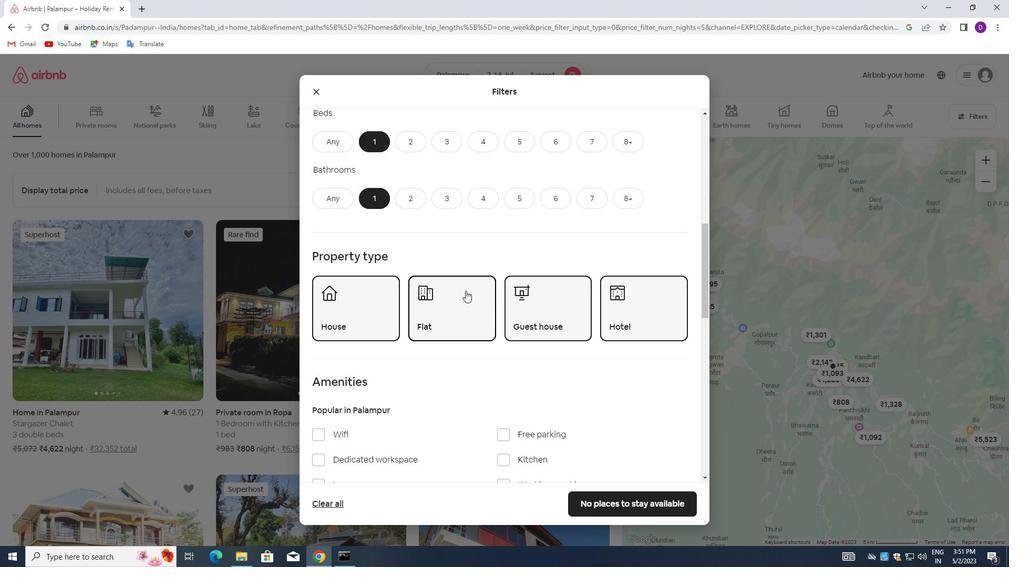
Action: Mouse moved to (311, 329)
Screenshot: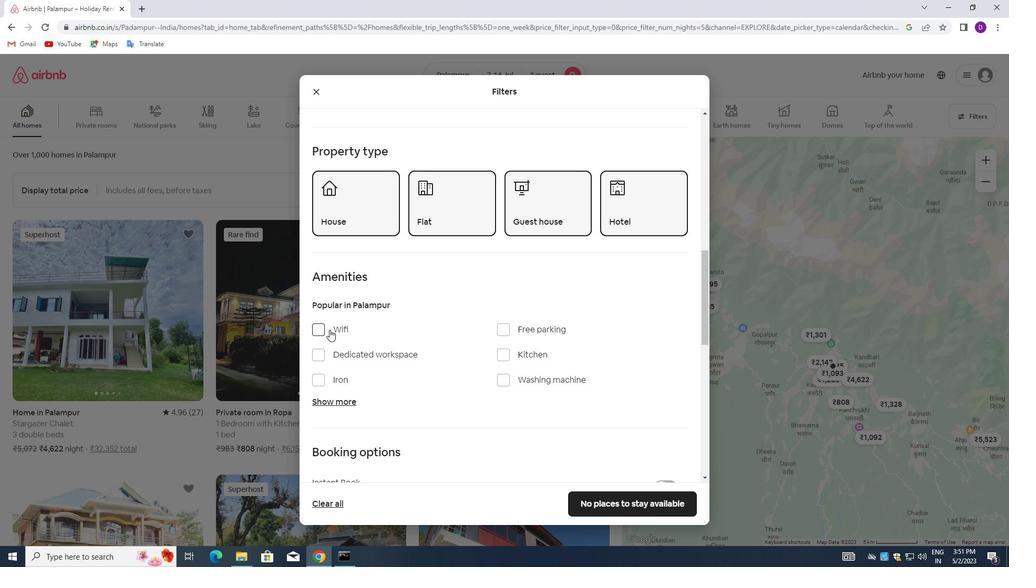 
Action: Mouse pressed left at (311, 329)
Screenshot: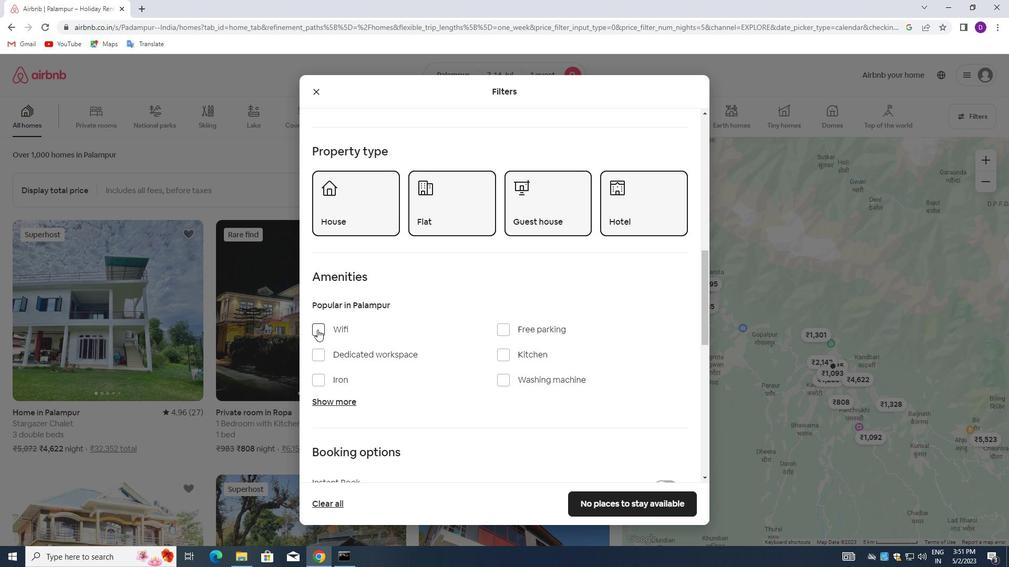 
Action: Mouse moved to (323, 333)
Screenshot: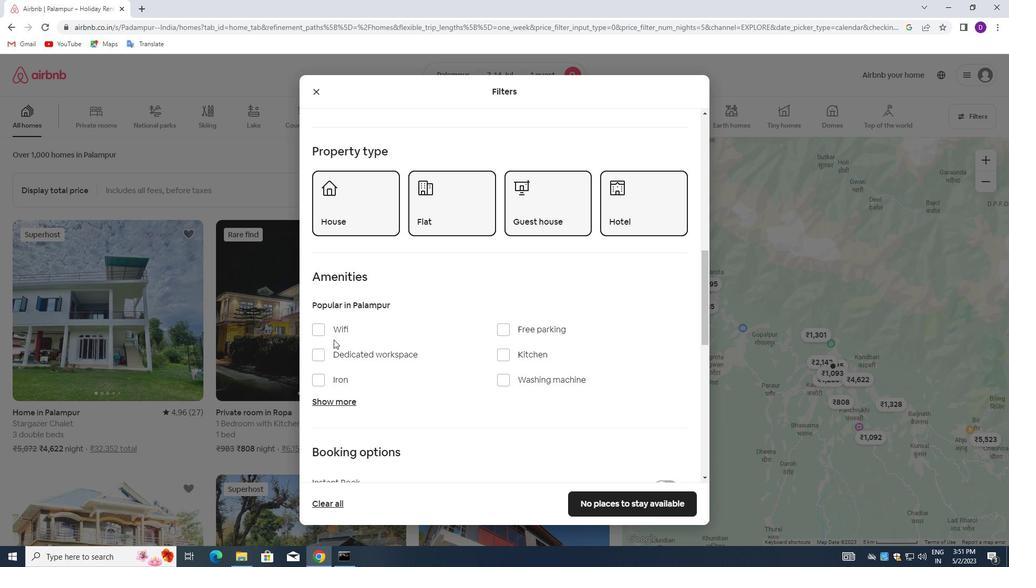 
Action: Mouse pressed left at (323, 333)
Screenshot: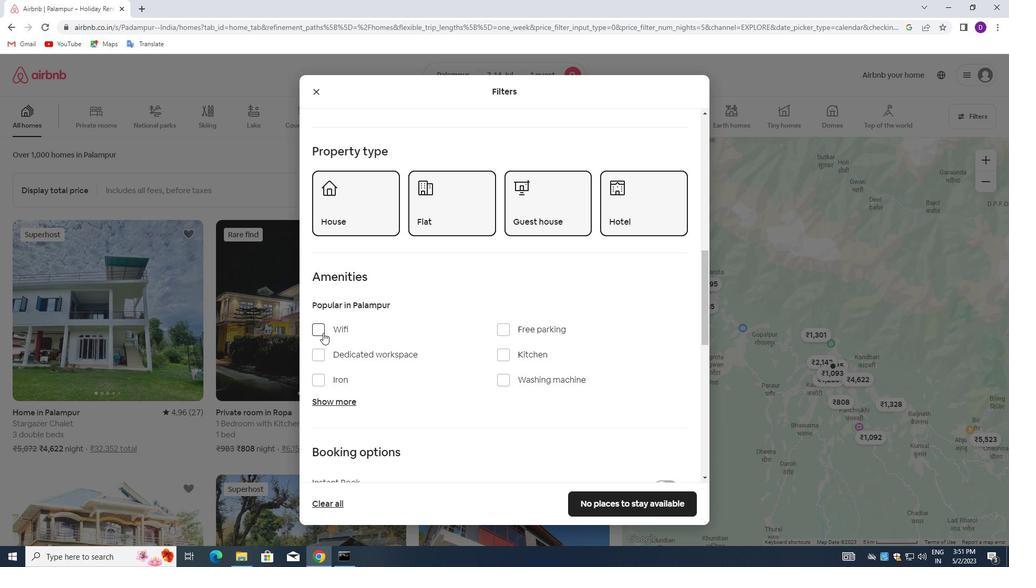 
Action: Mouse moved to (498, 378)
Screenshot: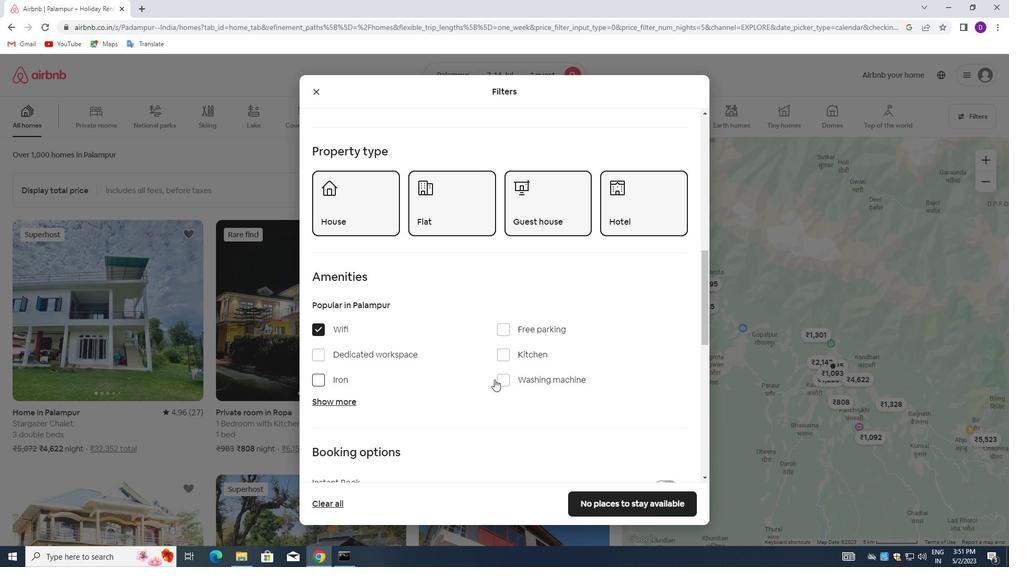 
Action: Mouse pressed left at (498, 378)
Screenshot: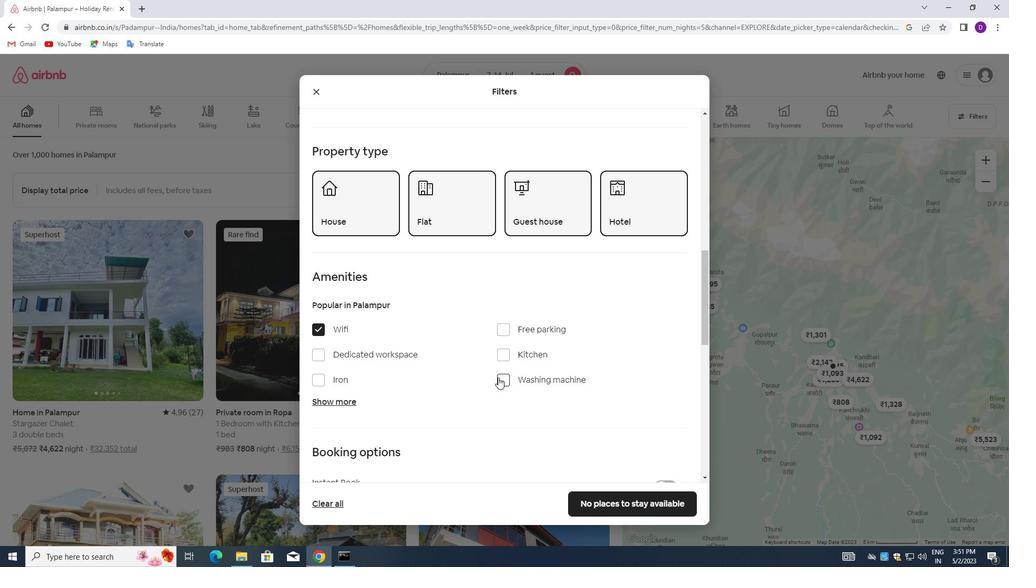 
Action: Mouse moved to (465, 321)
Screenshot: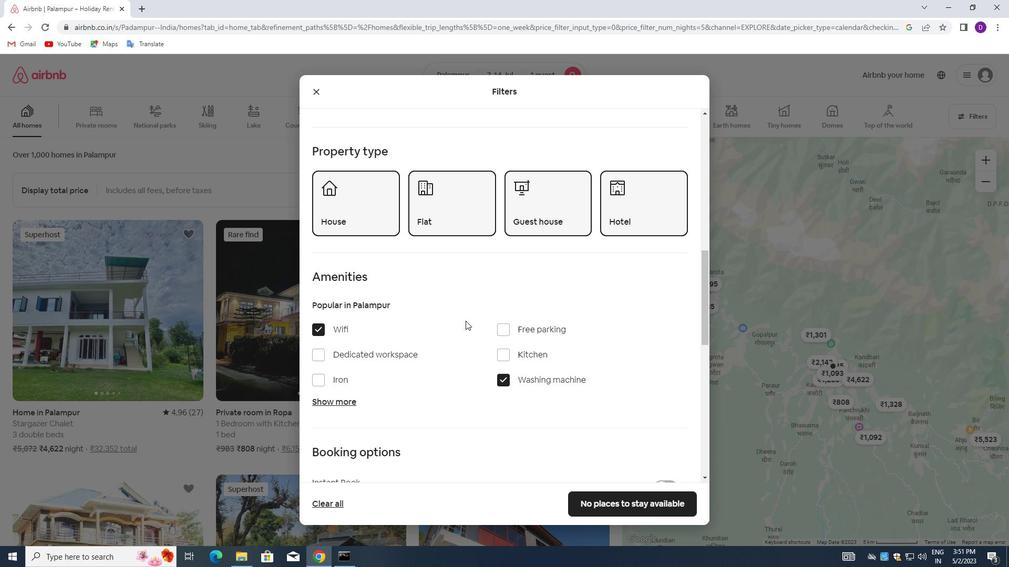 
Action: Mouse scrolled (465, 320) with delta (0, 0)
Screenshot: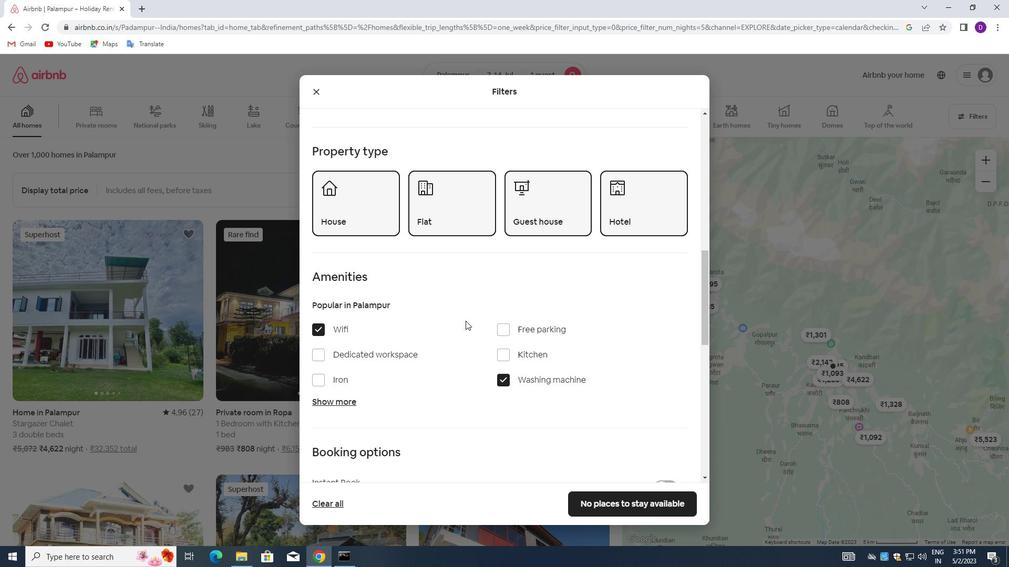 
Action: Mouse moved to (465, 321)
Screenshot: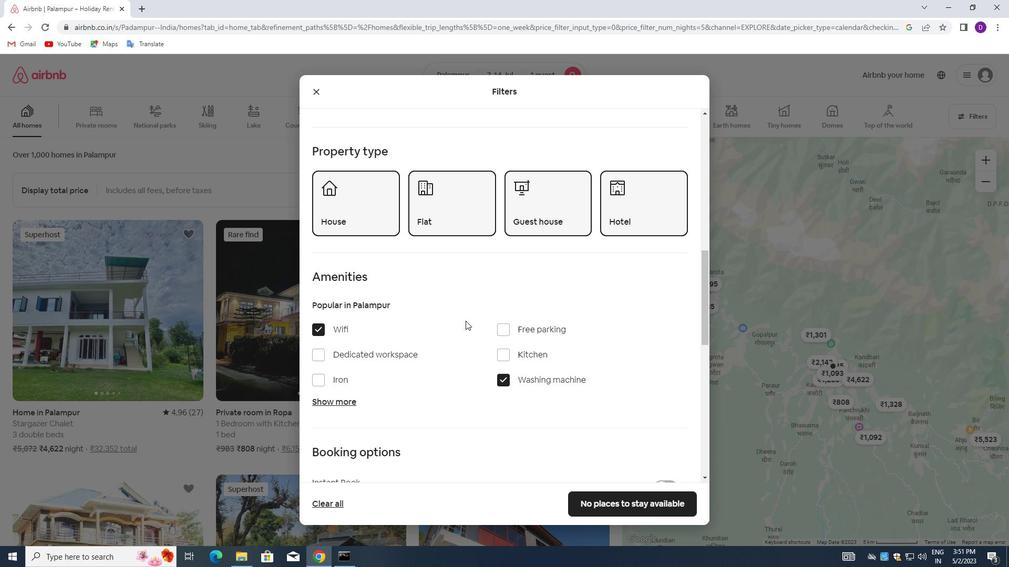 
Action: Mouse scrolled (465, 321) with delta (0, 0)
Screenshot: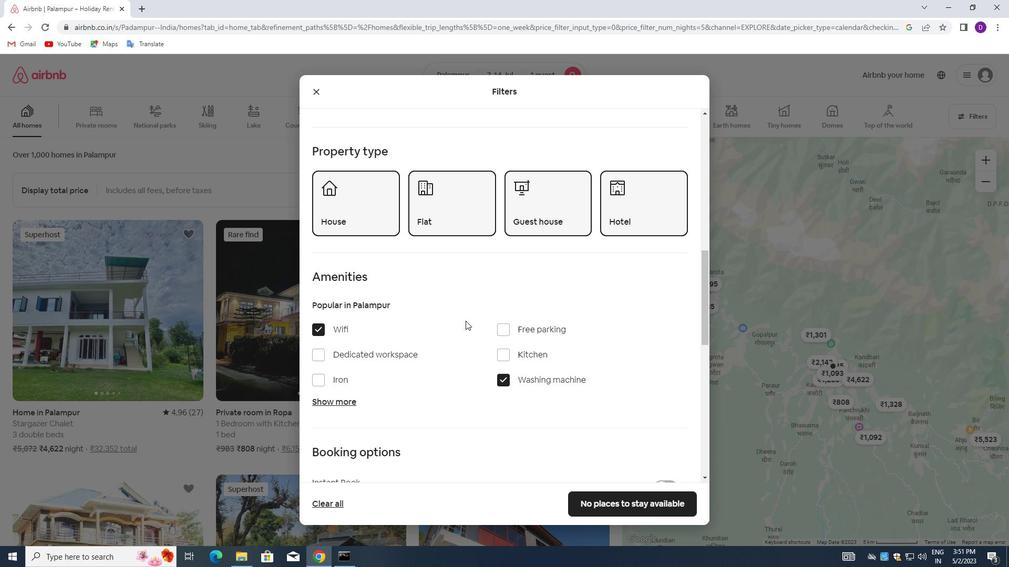 
Action: Mouse moved to (496, 318)
Screenshot: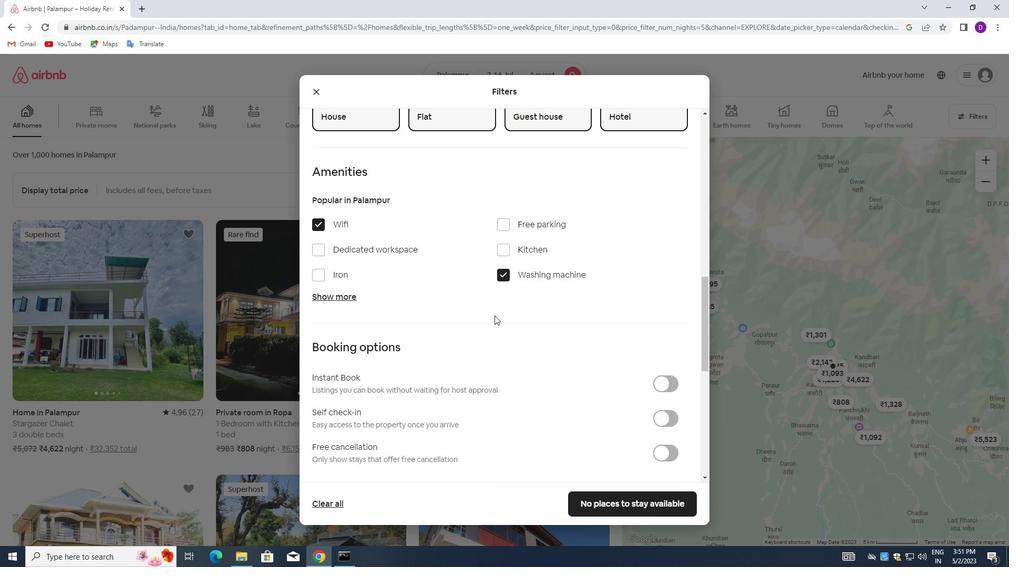 
Action: Mouse scrolled (496, 317) with delta (0, 0)
Screenshot: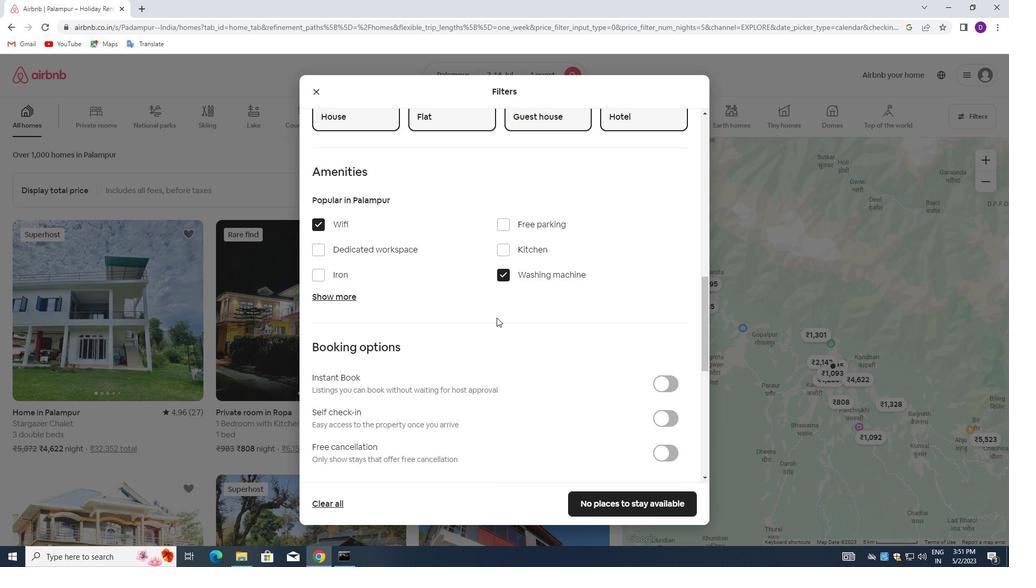 
Action: Mouse scrolled (496, 317) with delta (0, 0)
Screenshot: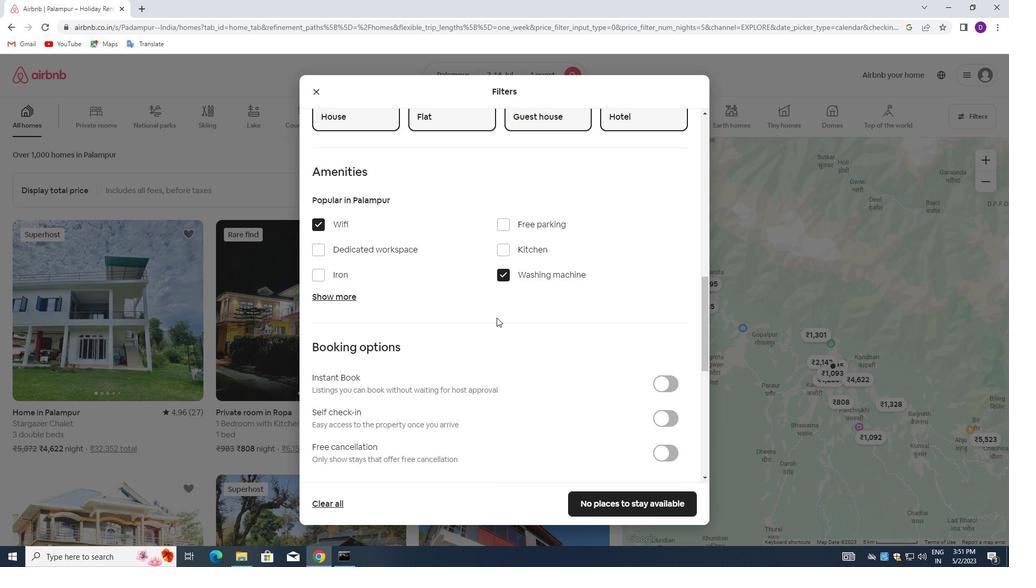 
Action: Mouse scrolled (496, 317) with delta (0, 0)
Screenshot: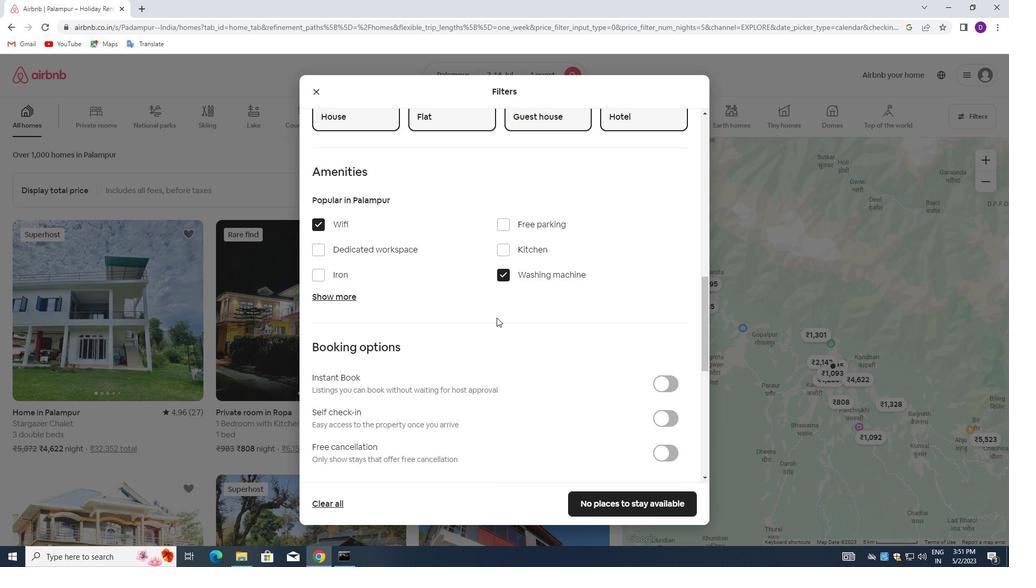 
Action: Mouse moved to (655, 263)
Screenshot: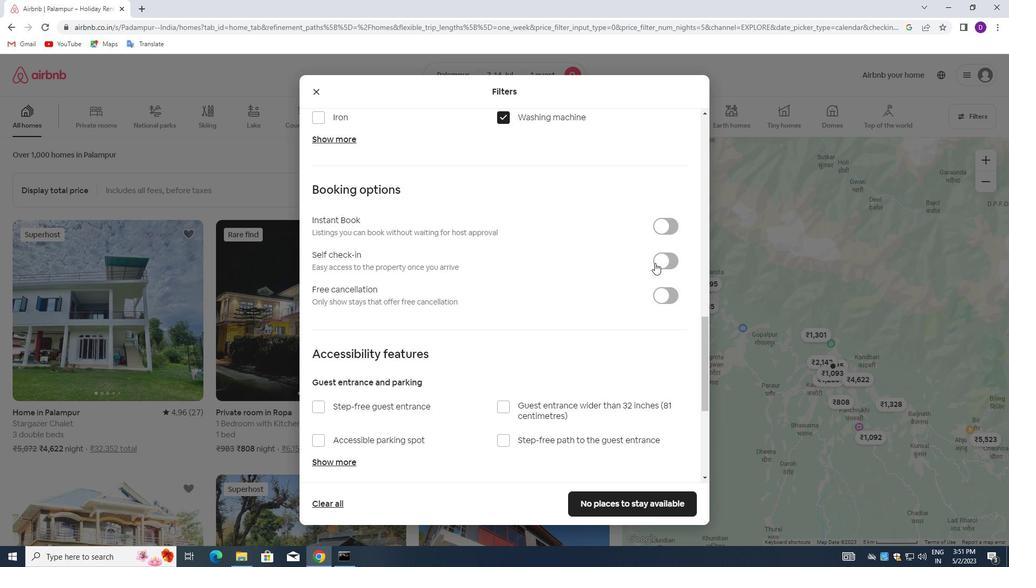 
Action: Mouse pressed left at (655, 263)
Screenshot: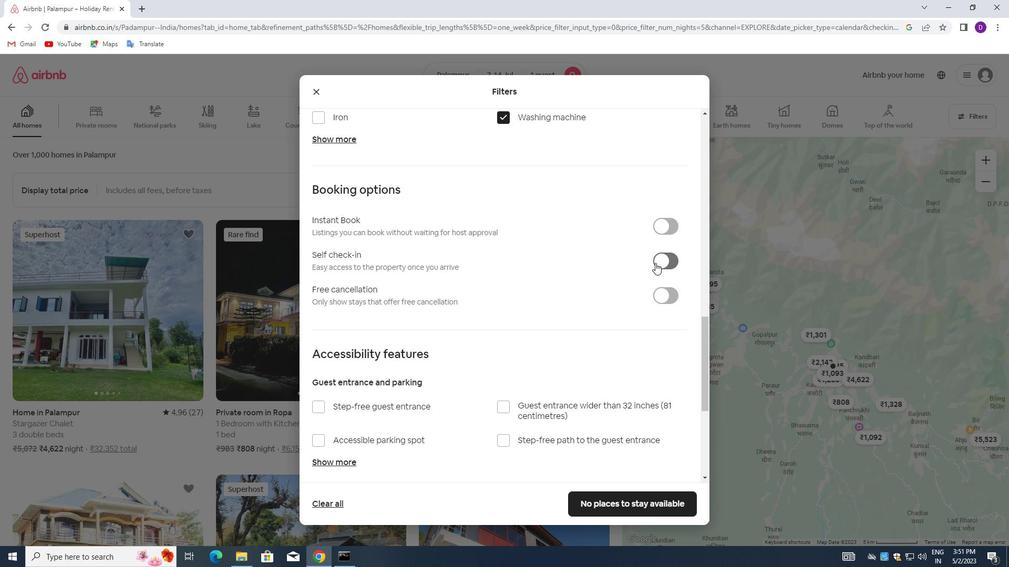 
Action: Mouse moved to (465, 334)
Screenshot: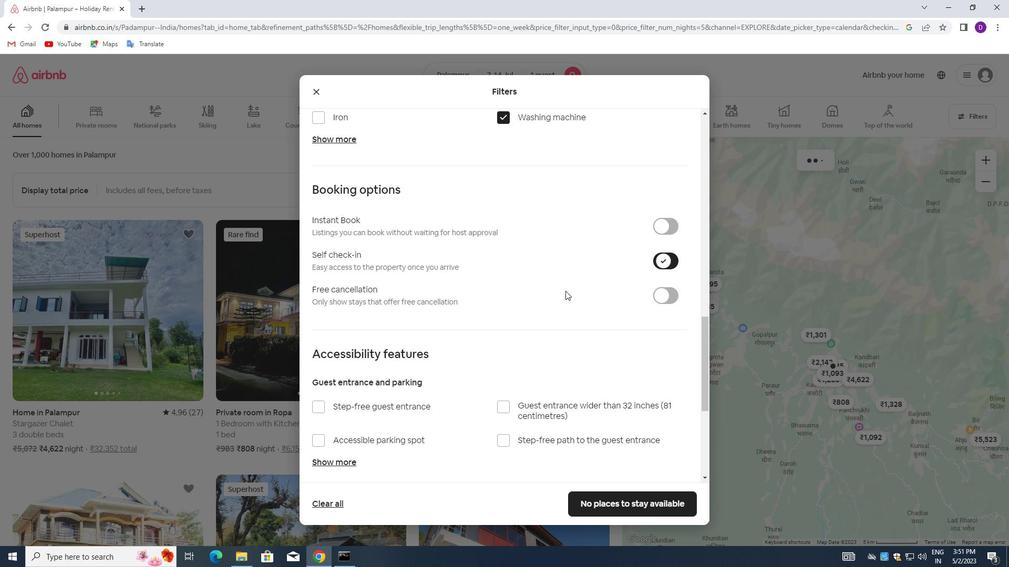 
Action: Mouse scrolled (465, 334) with delta (0, 0)
Screenshot: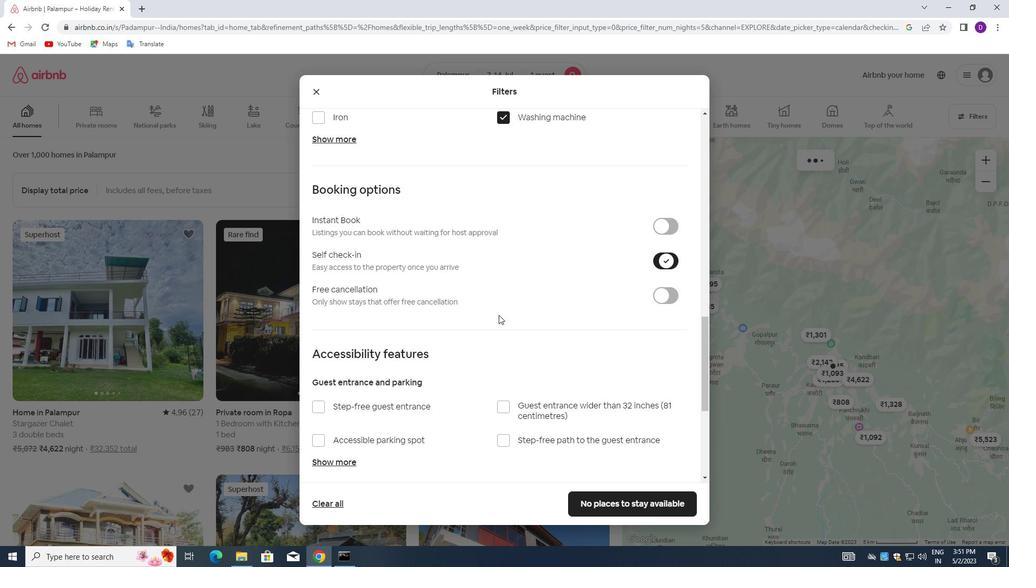 
Action: Mouse moved to (463, 336)
Screenshot: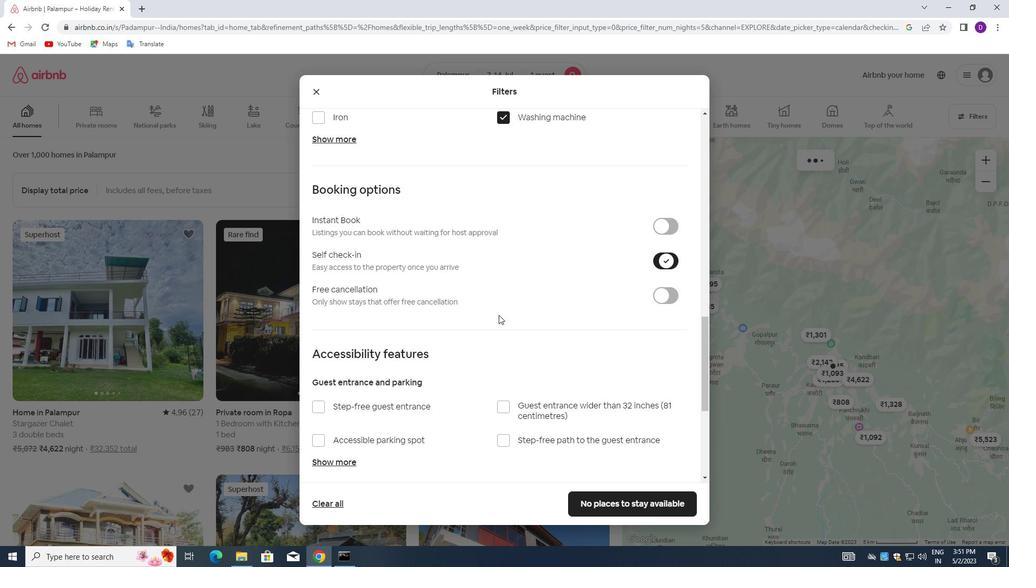 
Action: Mouse scrolled (463, 335) with delta (0, 0)
Screenshot: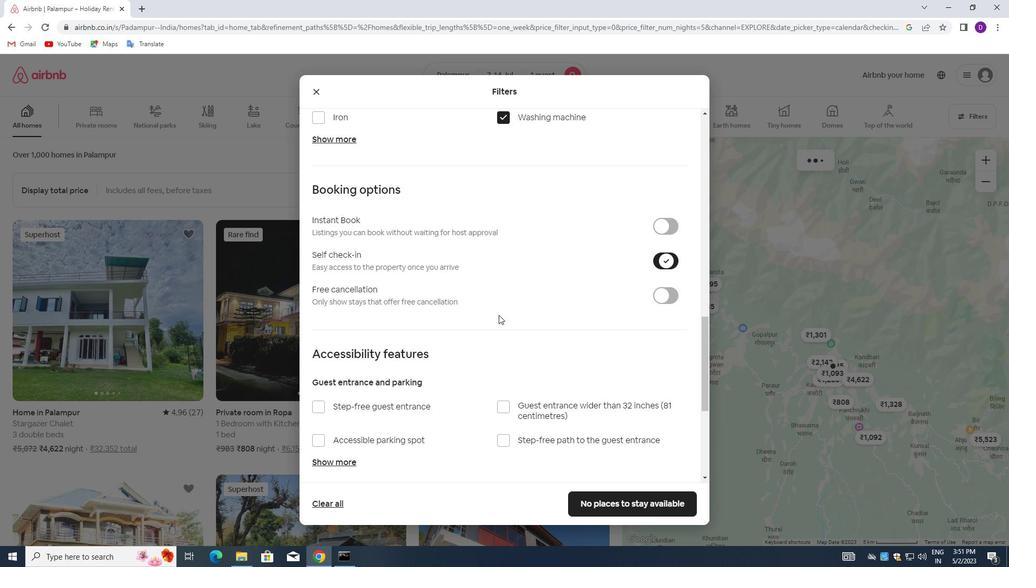 
Action: Mouse moved to (462, 336)
Screenshot: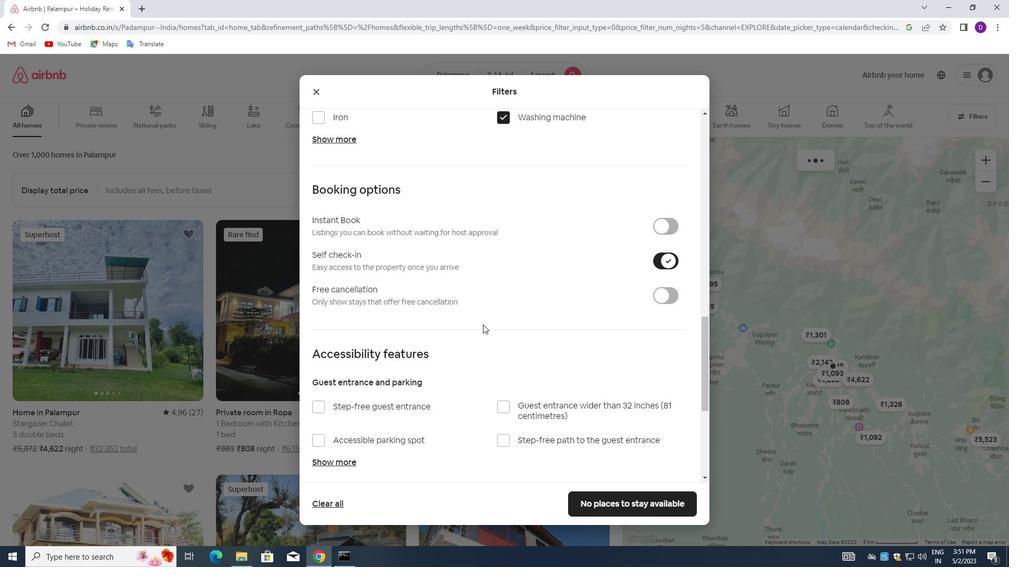 
Action: Mouse scrolled (462, 335) with delta (0, 0)
Screenshot: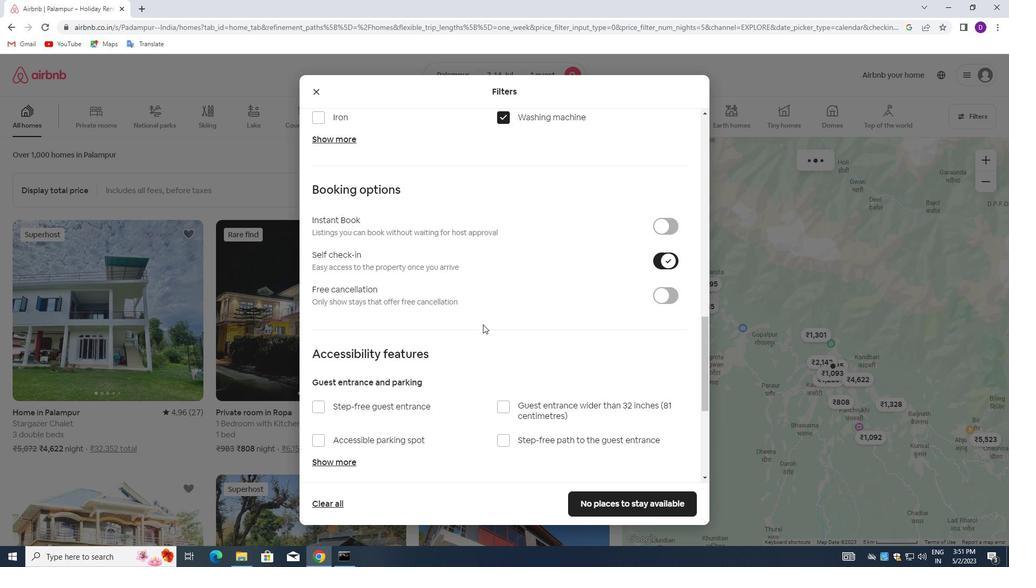 
Action: Mouse moved to (460, 336)
Screenshot: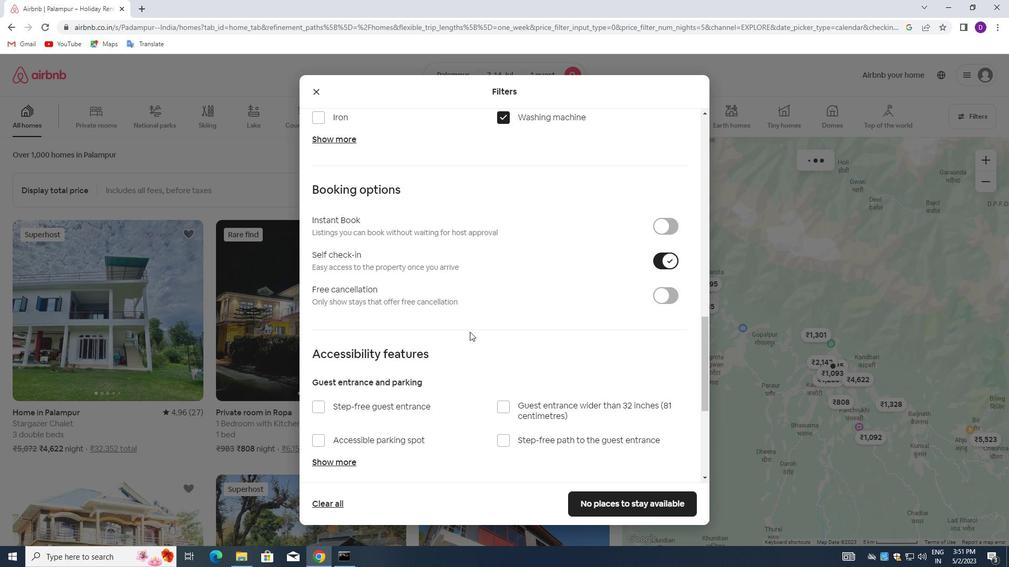 
Action: Mouse scrolled (460, 335) with delta (0, 0)
Screenshot: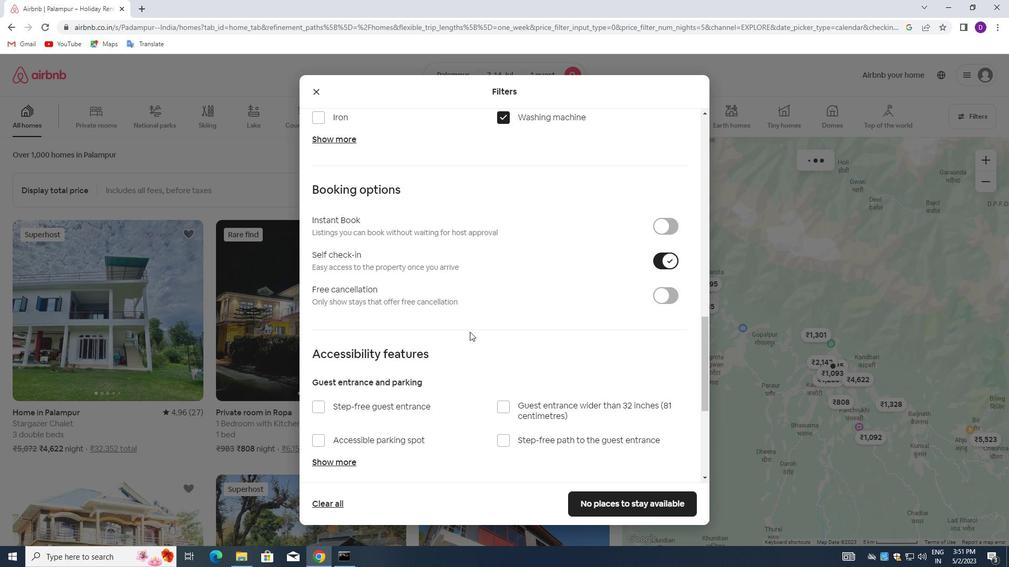 
Action: Mouse moved to (458, 336)
Screenshot: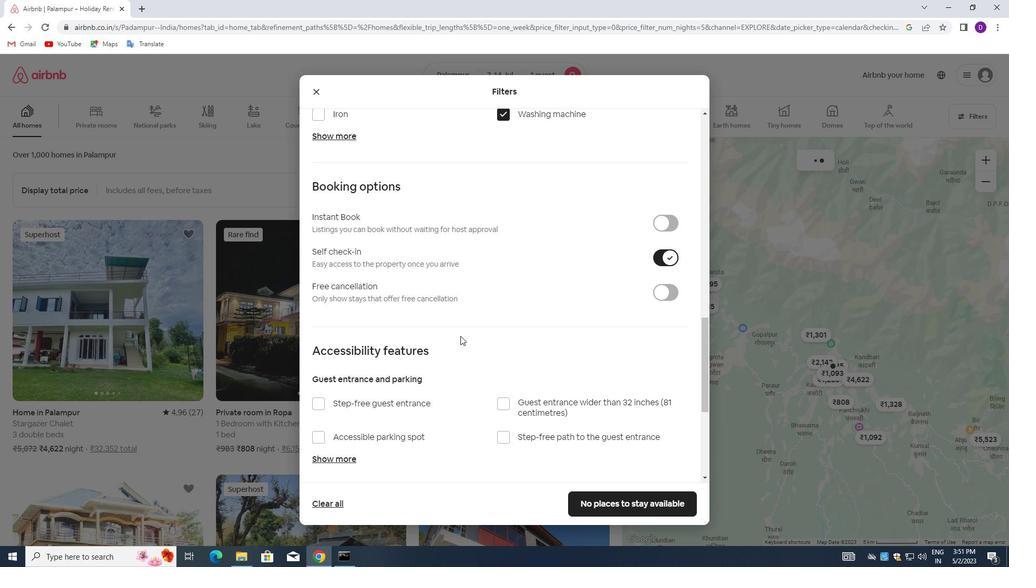 
Action: Mouse scrolled (458, 335) with delta (0, 0)
Screenshot: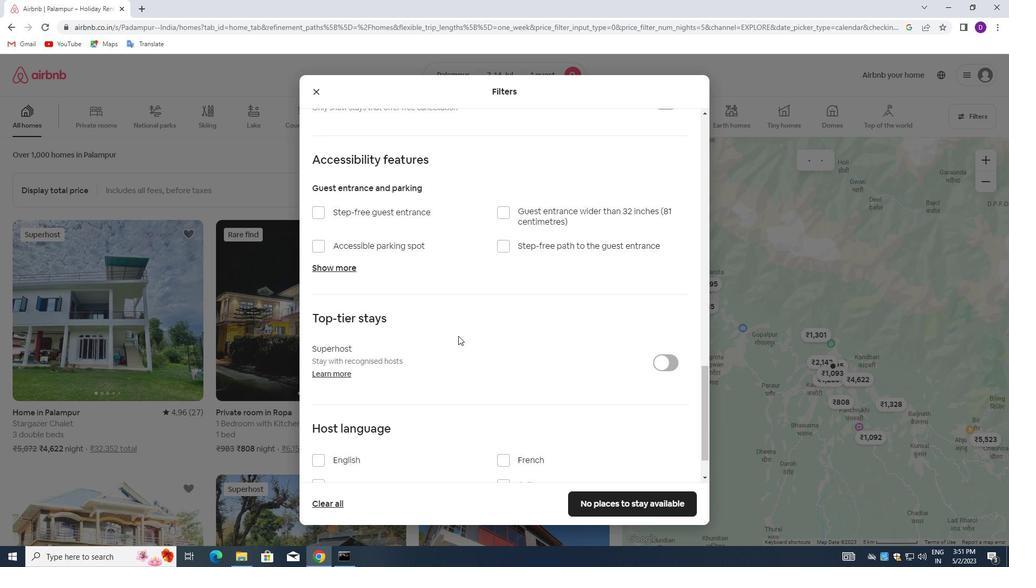 
Action: Mouse moved to (457, 339)
Screenshot: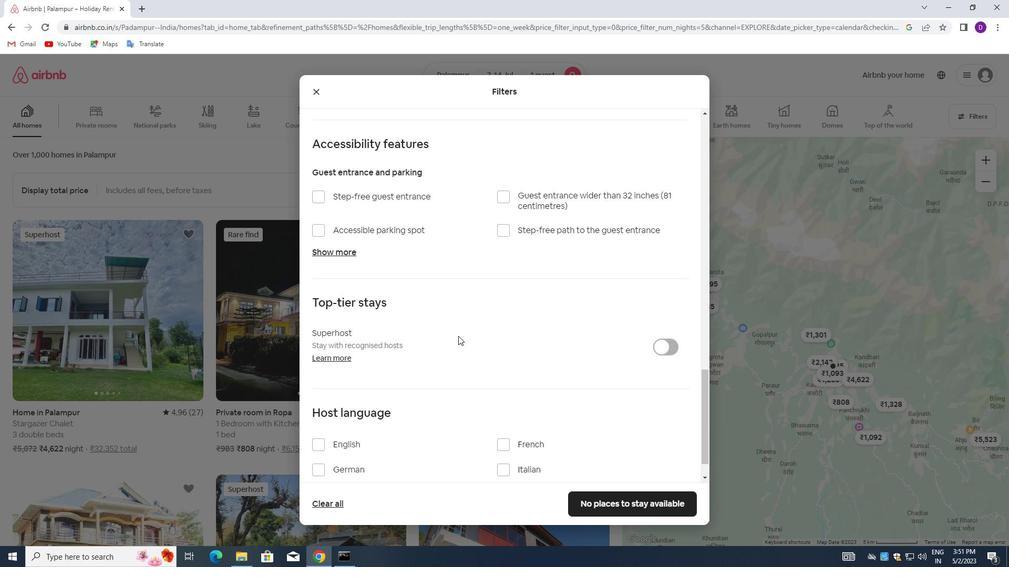 
Action: Mouse scrolled (457, 338) with delta (0, 0)
Screenshot: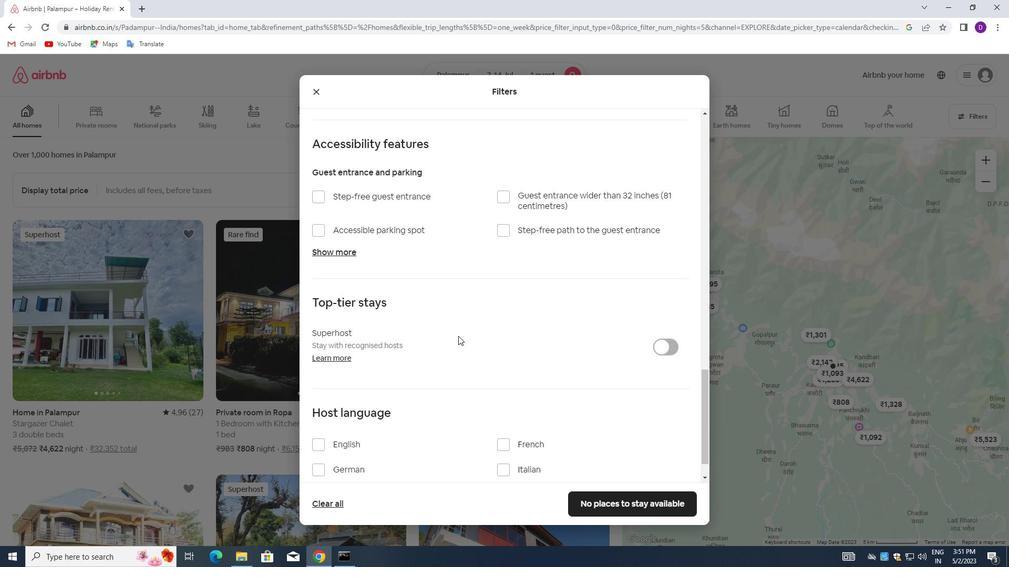 
Action: Mouse moved to (454, 348)
Screenshot: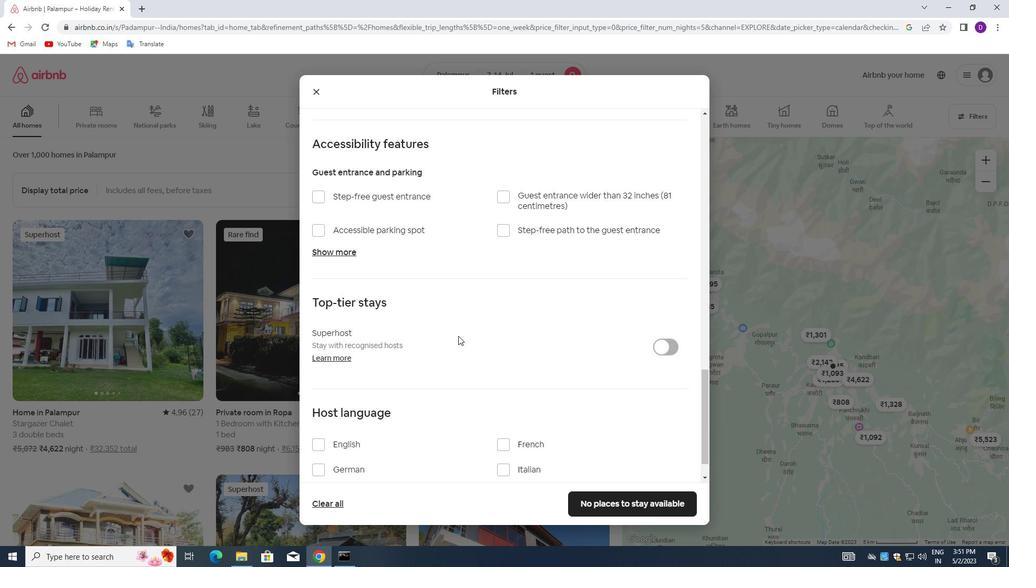 
Action: Mouse scrolled (454, 347) with delta (0, 0)
Screenshot: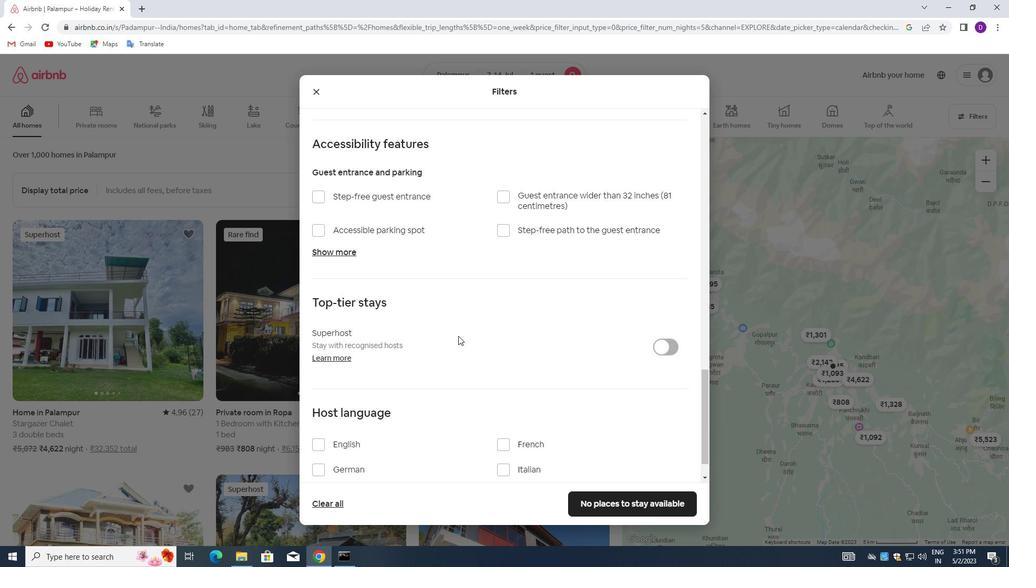 
Action: Mouse moved to (453, 352)
Screenshot: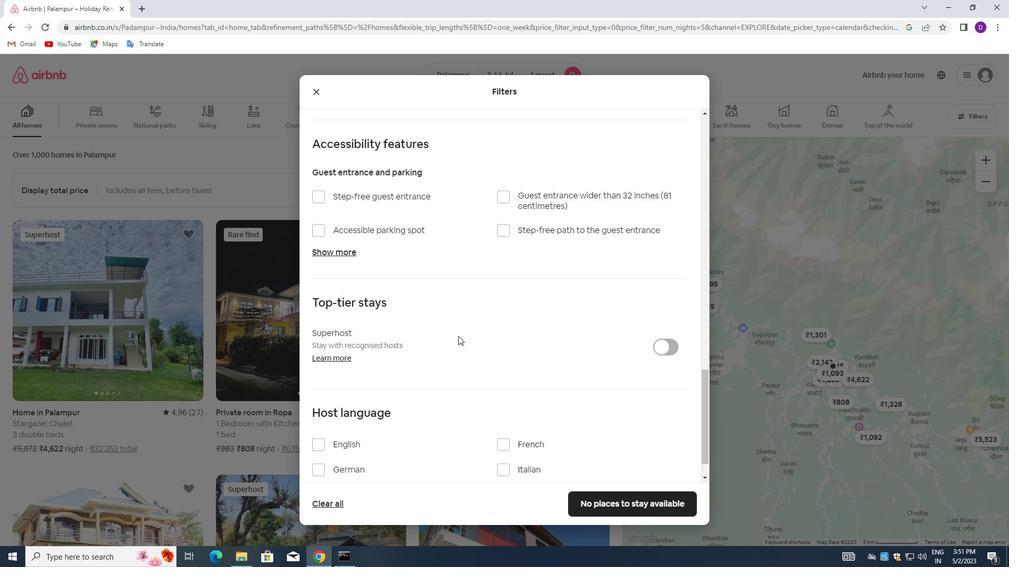 
Action: Mouse scrolled (453, 351) with delta (0, 0)
Screenshot: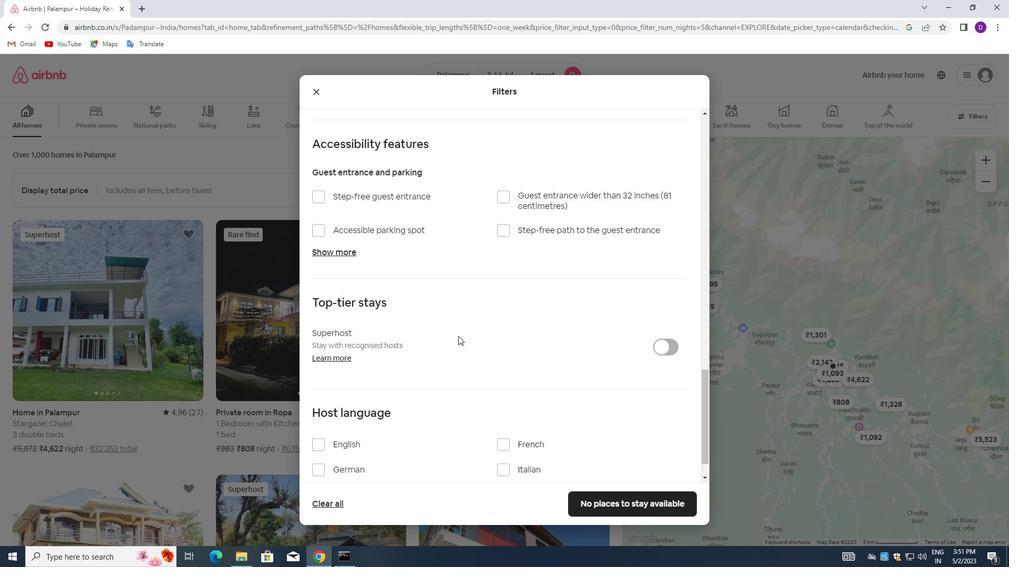 
Action: Mouse moved to (451, 355)
Screenshot: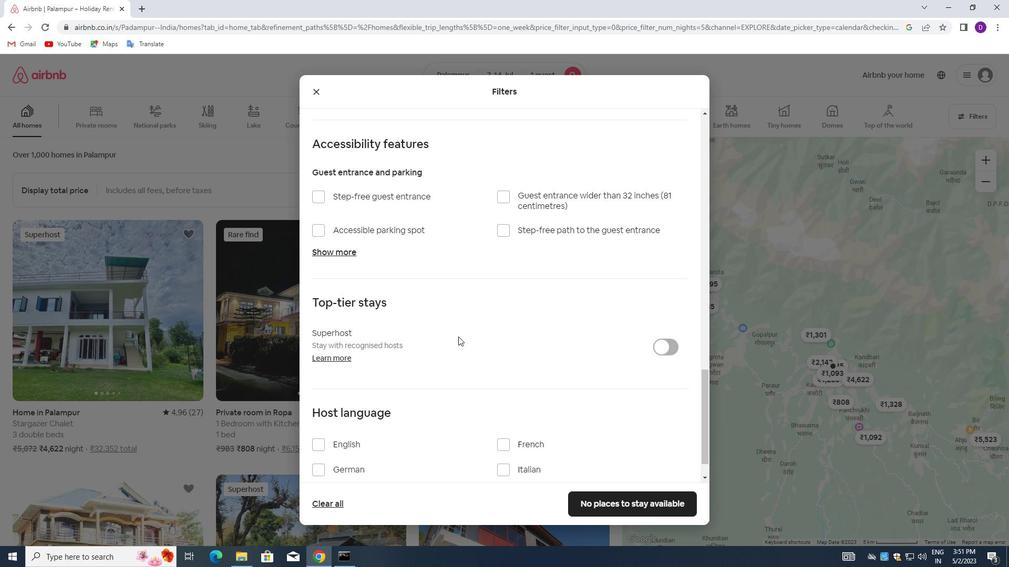 
Action: Mouse scrolled (451, 354) with delta (0, 0)
Screenshot: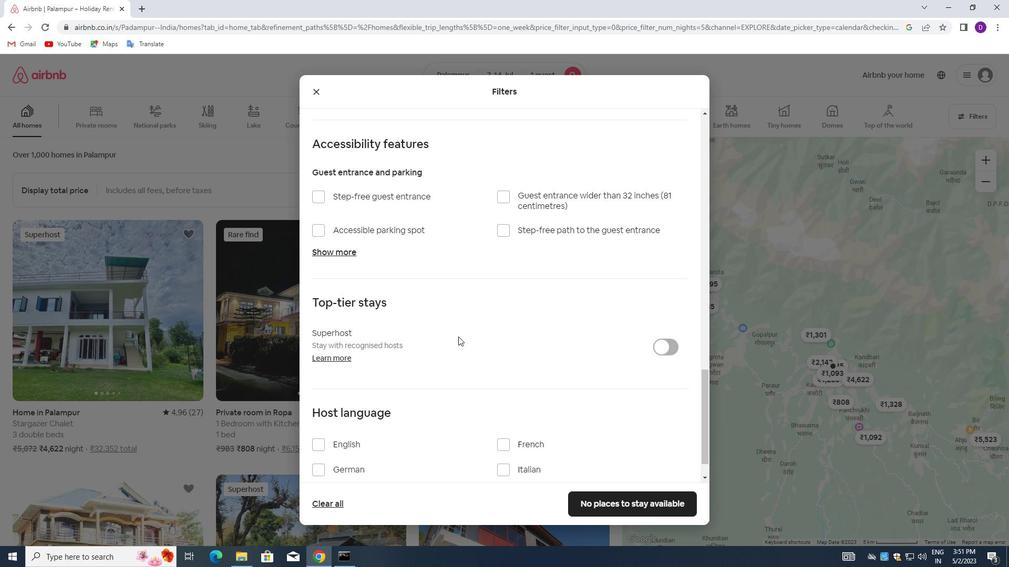 
Action: Mouse moved to (449, 358)
Screenshot: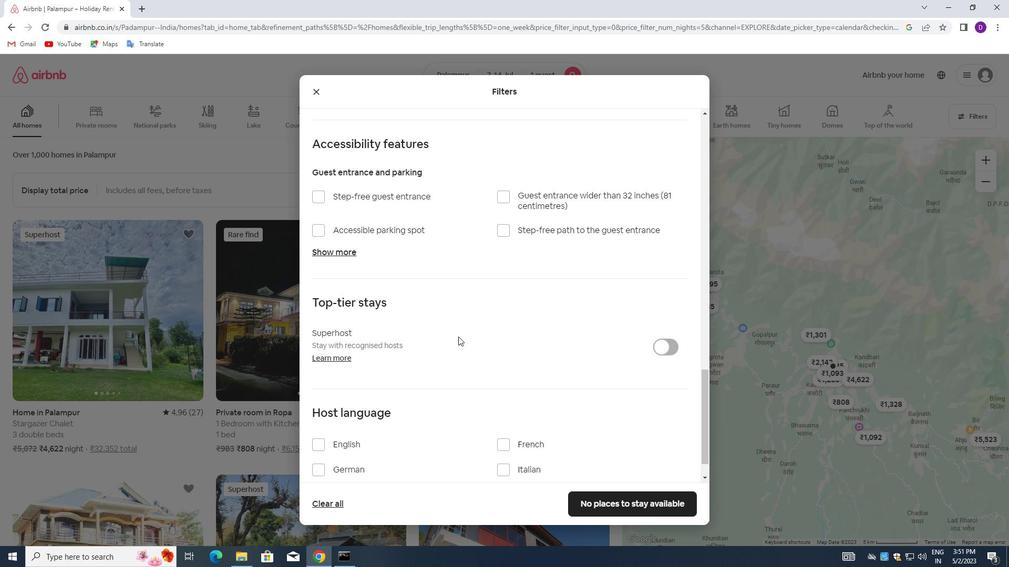 
Action: Mouse scrolled (449, 358) with delta (0, 0)
Screenshot: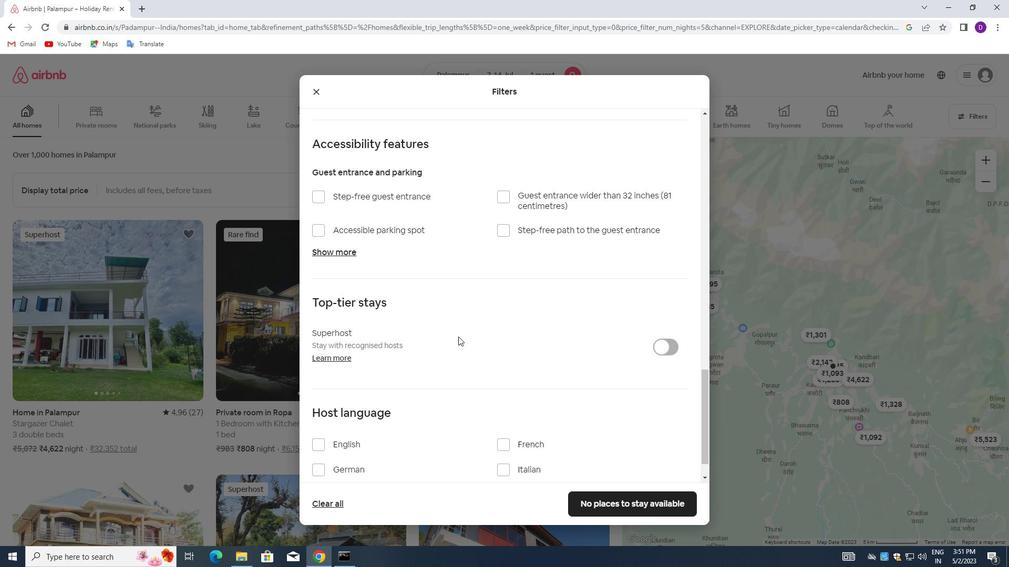 
Action: Mouse moved to (441, 362)
Screenshot: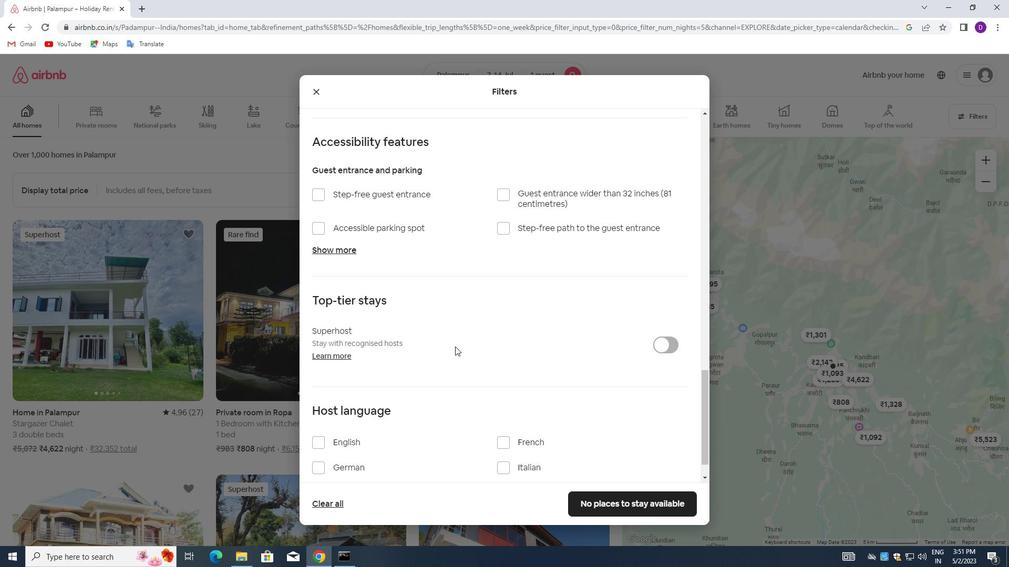 
Action: Mouse scrolled (441, 362) with delta (0, 0)
Screenshot: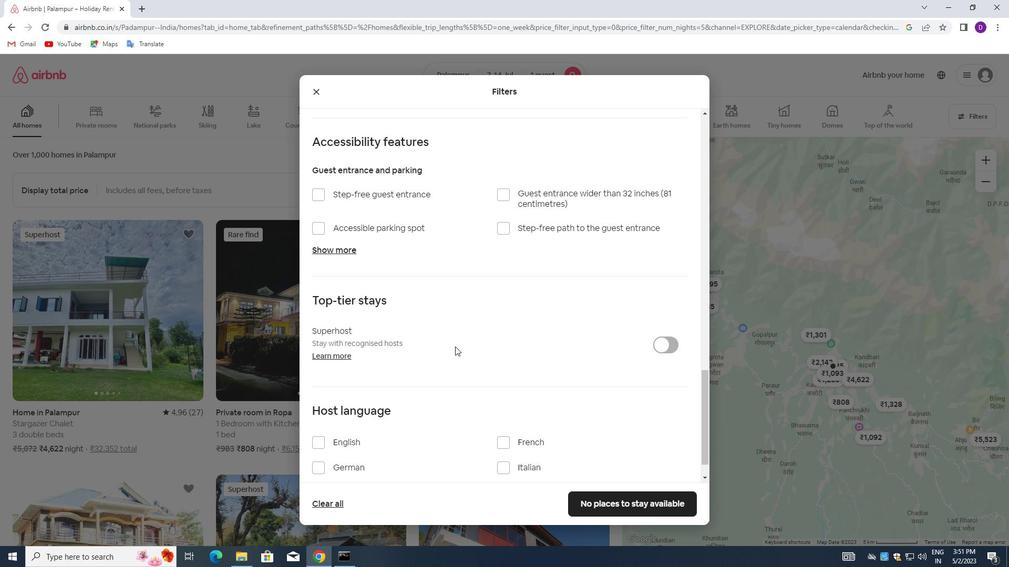 
Action: Mouse moved to (323, 405)
Screenshot: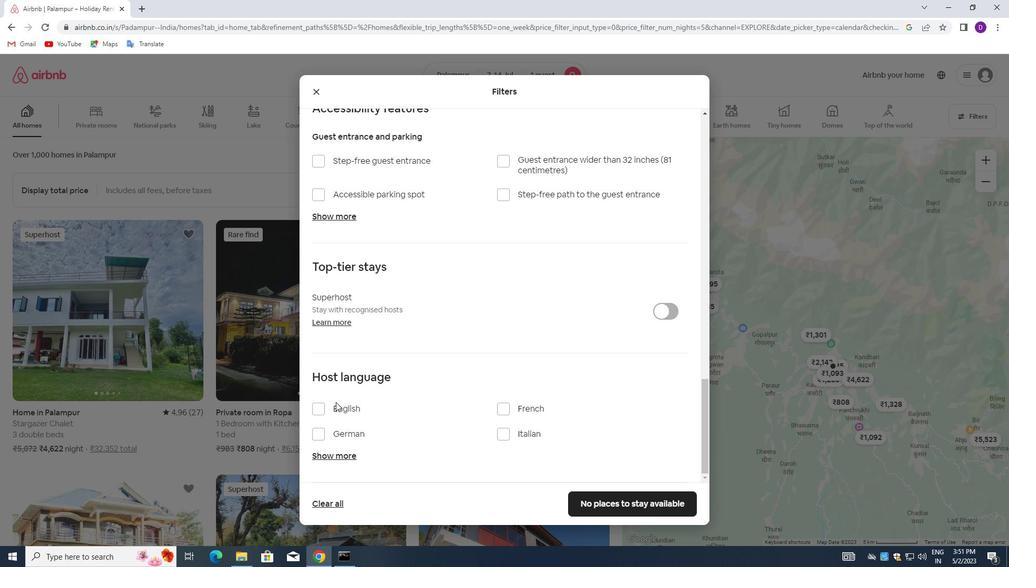 
Action: Mouse pressed left at (323, 405)
Screenshot: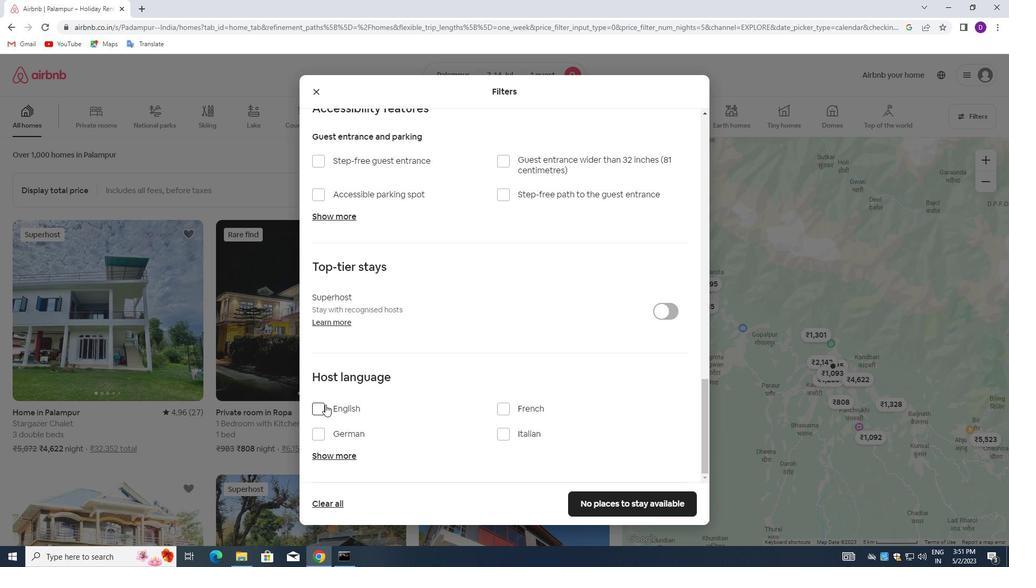 
Action: Mouse moved to (599, 503)
Screenshot: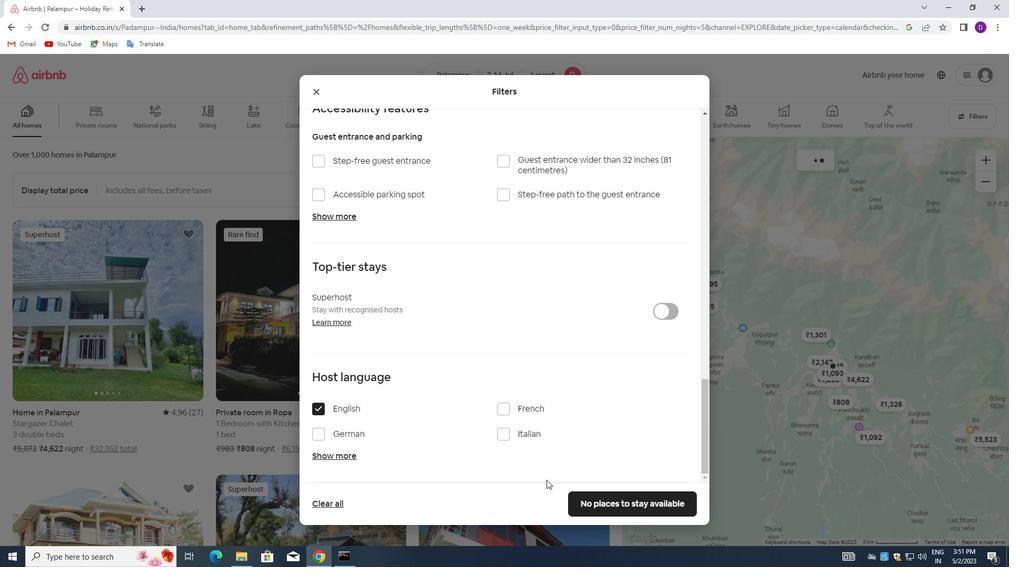 
Action: Mouse pressed left at (599, 503)
Screenshot: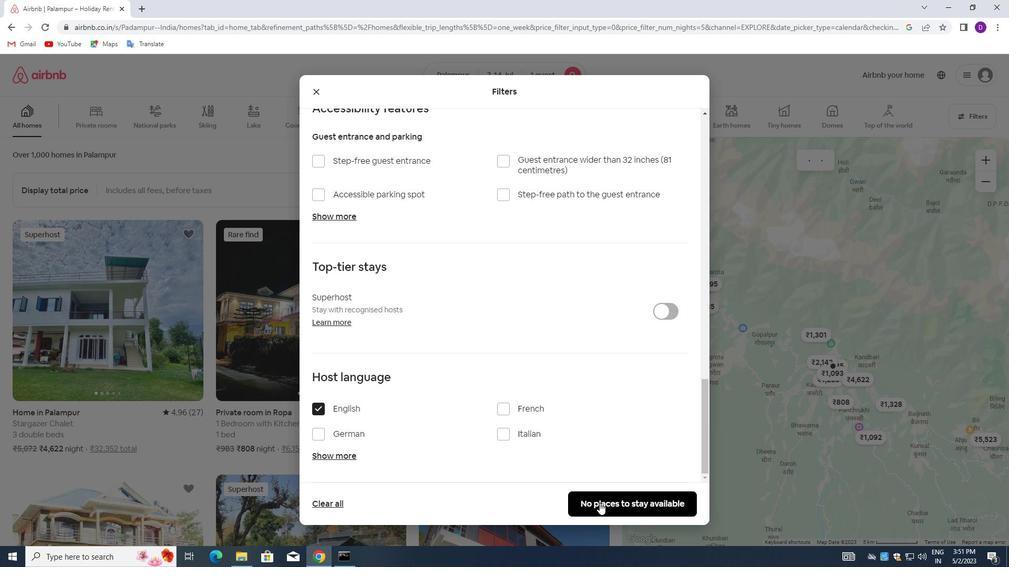 
Action: Mouse moved to (534, 414)
Screenshot: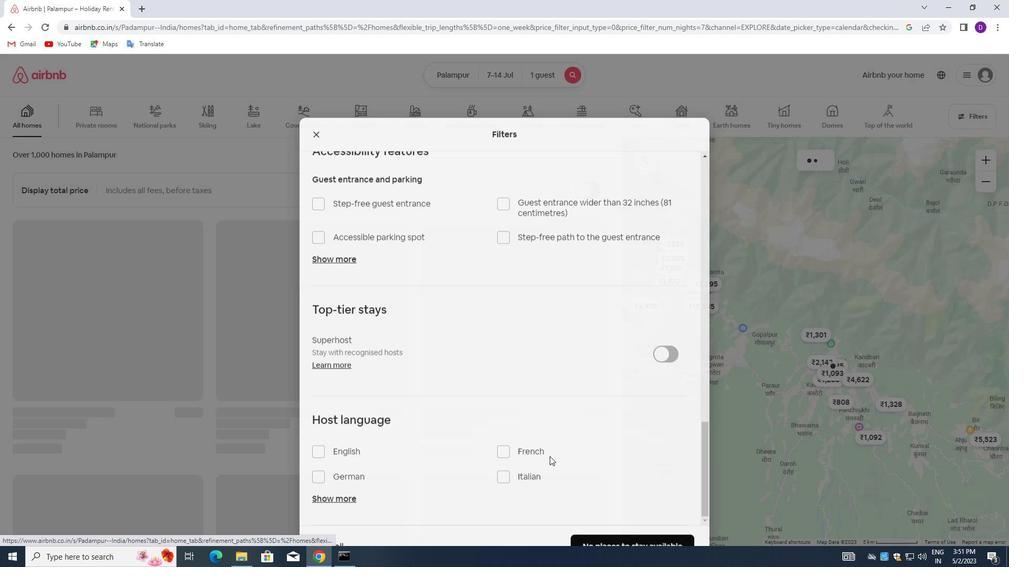
